Task: Create in the project AgileCoast and in the Backlog issue 'Create a new online platform for online digital marketing courses with advanced analytics and data visualization features' a child issue 'Big data model bias and fairness remediation', and assign it to team member softage.2@softage.net. Create in the project AgileCoast and in the Backlog issue 'Implement a new cloud-based human resource information system for a company with advanced employee self-service and benefits management features' a child issue 'Kubernetes cluster node and pod monitoring and optimization', and assign it to team member softage.3@softage.net
Action: Mouse moved to (245, 68)
Screenshot: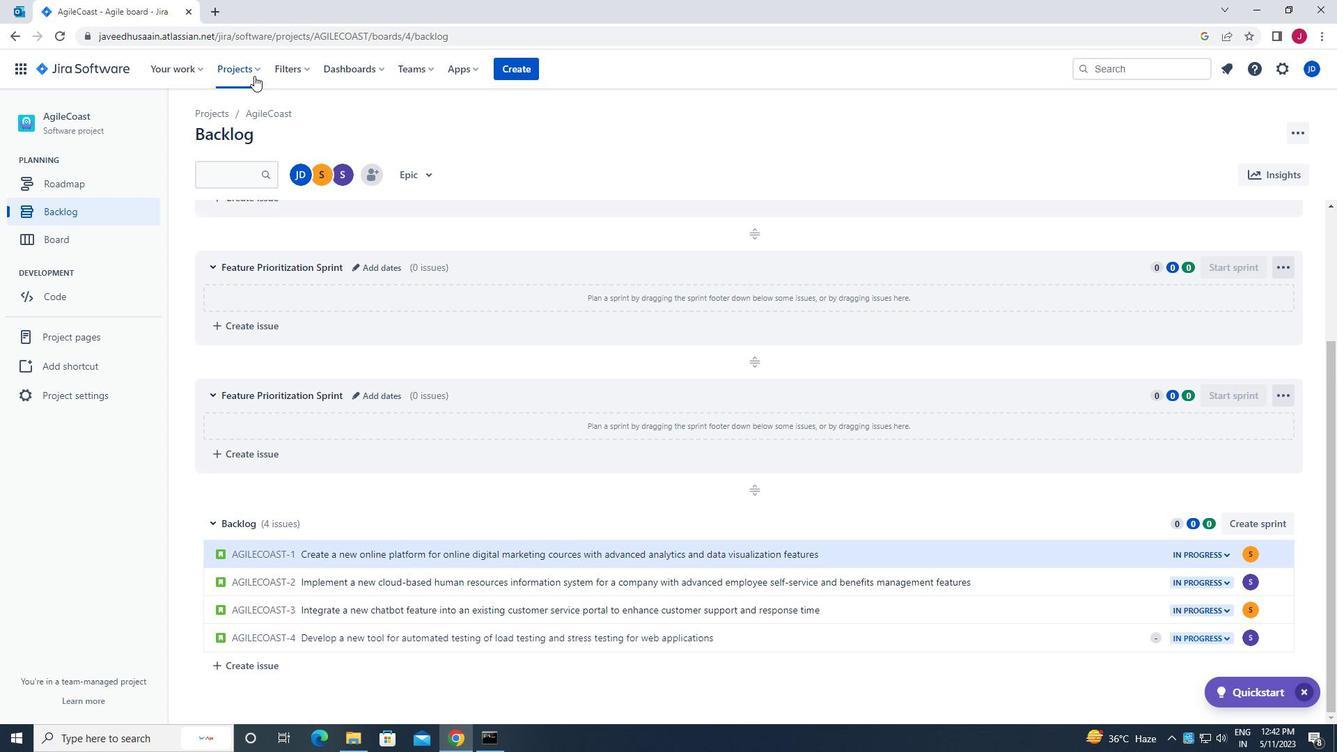 
Action: Mouse pressed left at (245, 68)
Screenshot: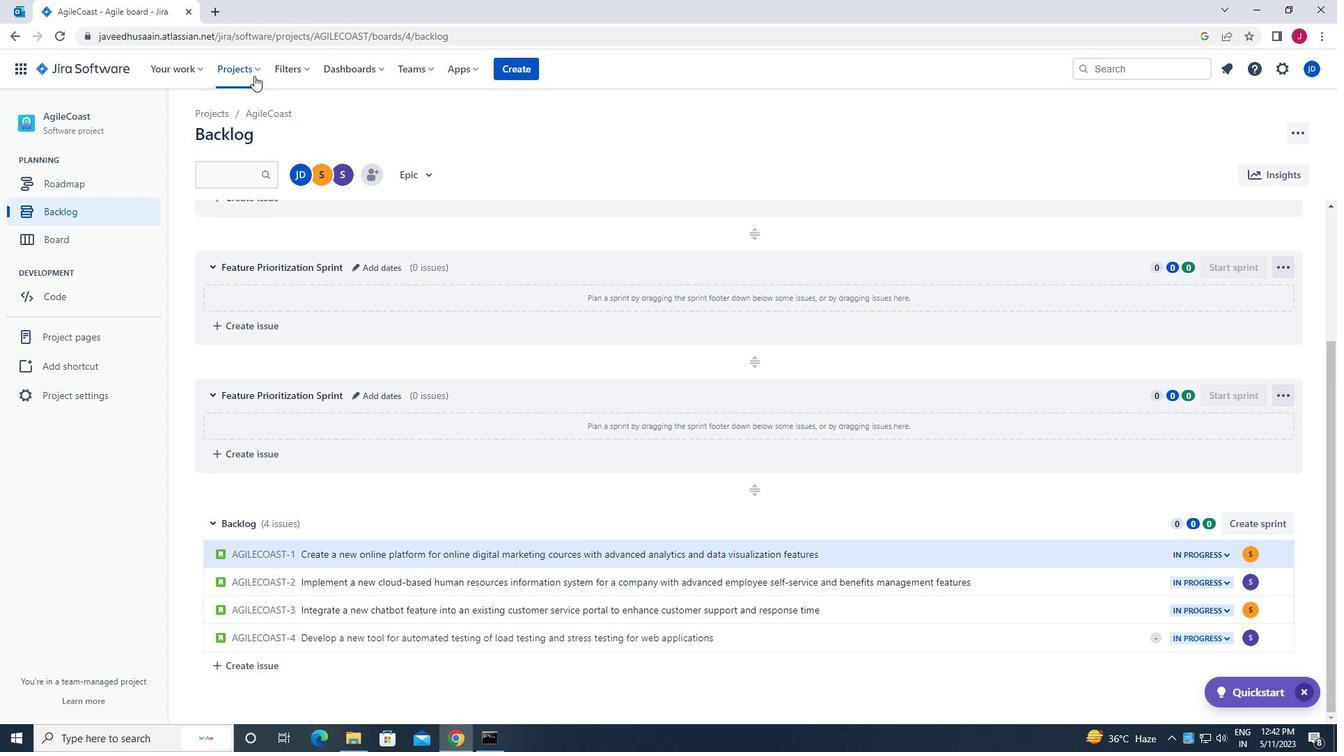 
Action: Mouse moved to (298, 126)
Screenshot: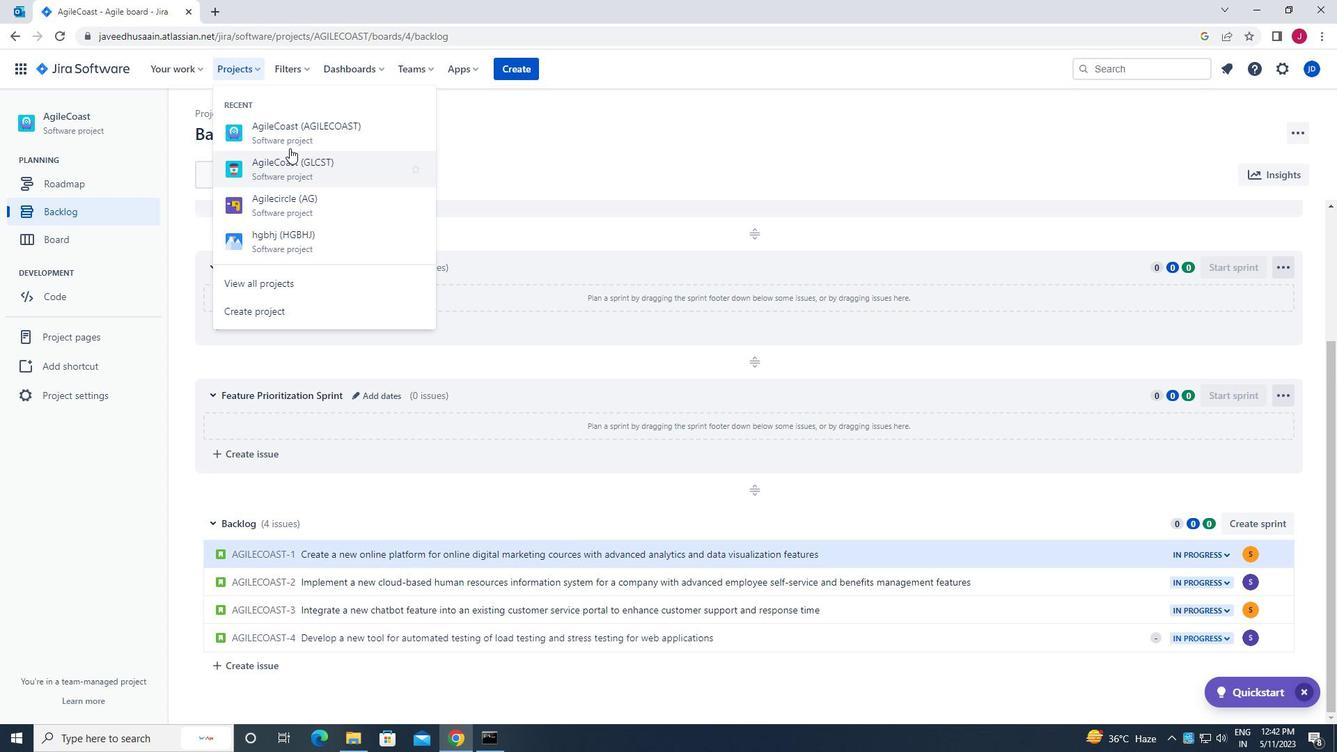
Action: Mouse pressed left at (298, 126)
Screenshot: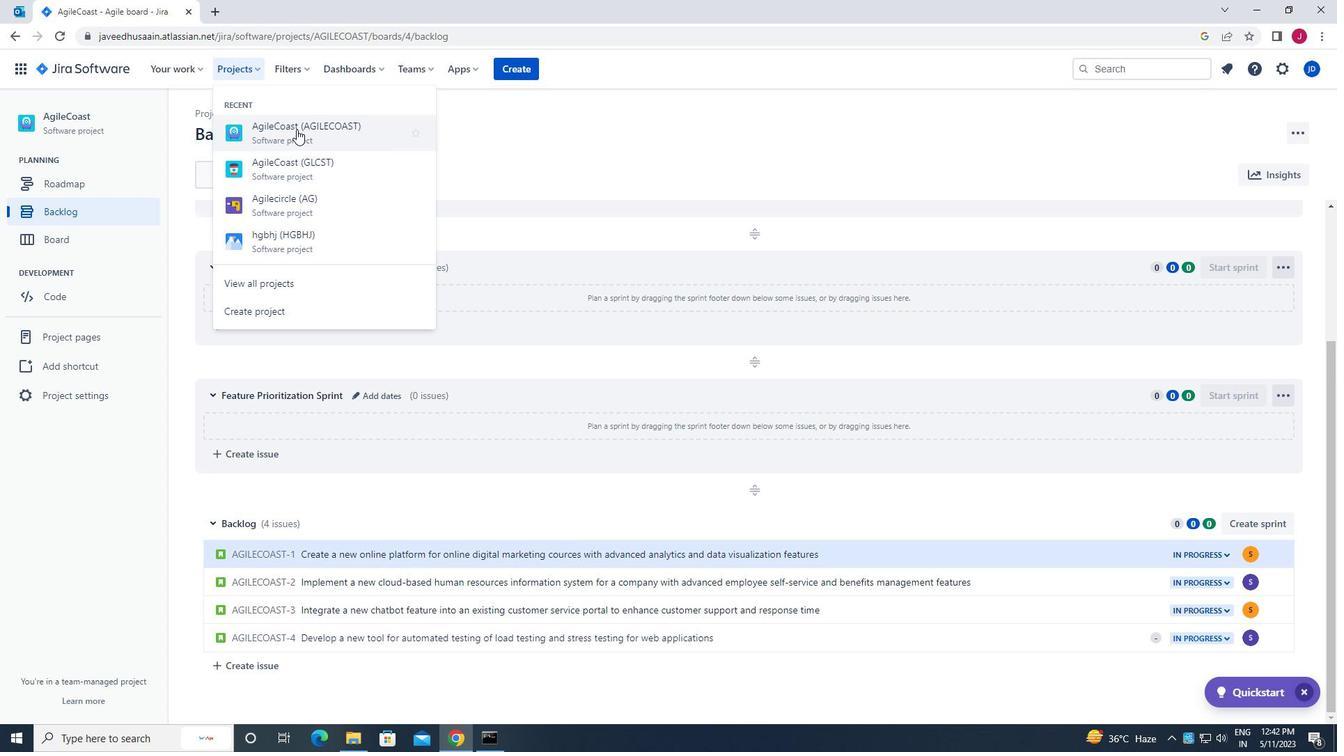 
Action: Mouse moved to (81, 211)
Screenshot: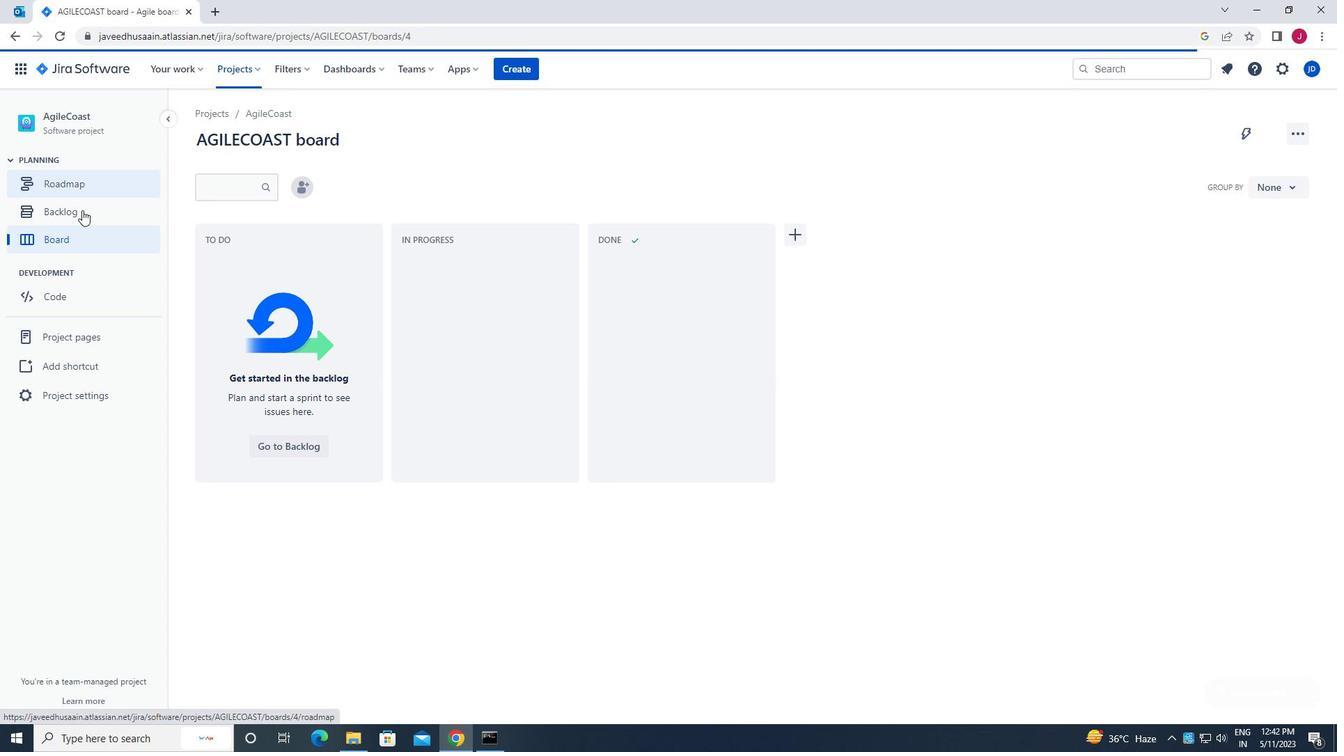 
Action: Mouse pressed left at (81, 211)
Screenshot: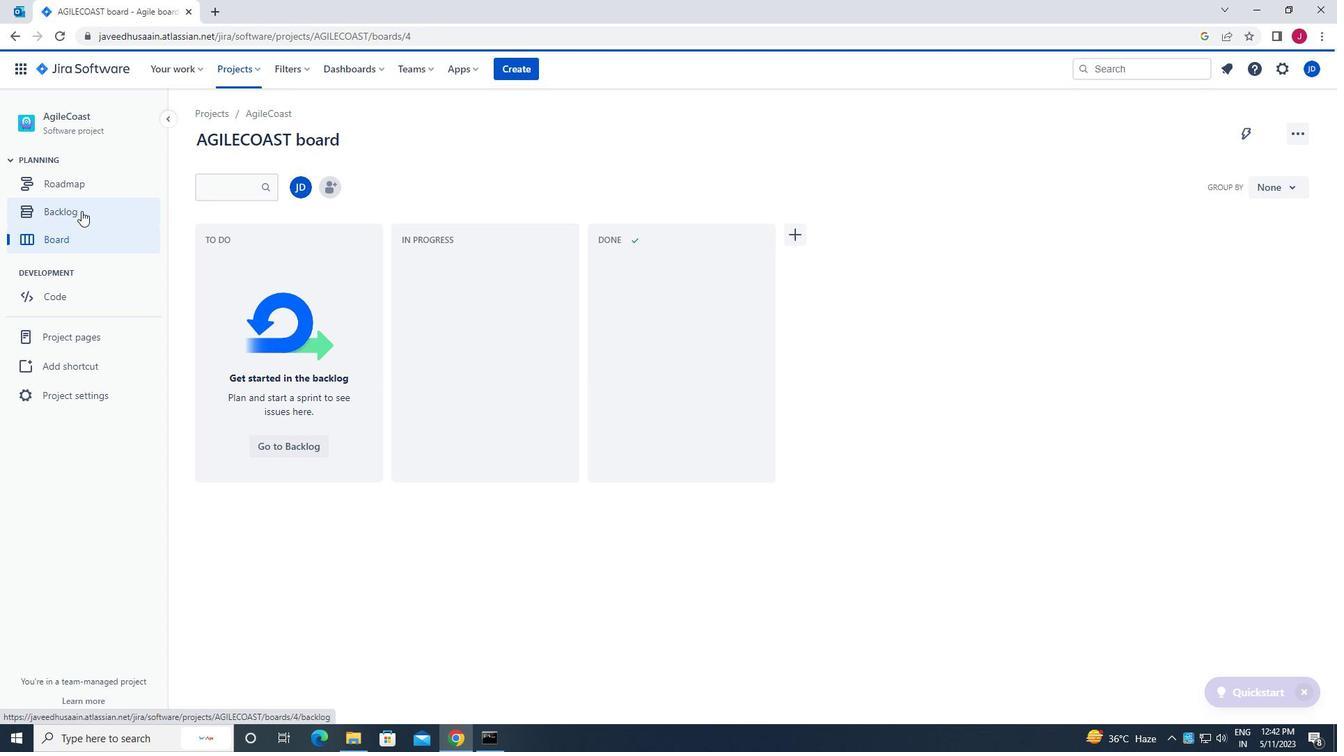 
Action: Mouse moved to (423, 398)
Screenshot: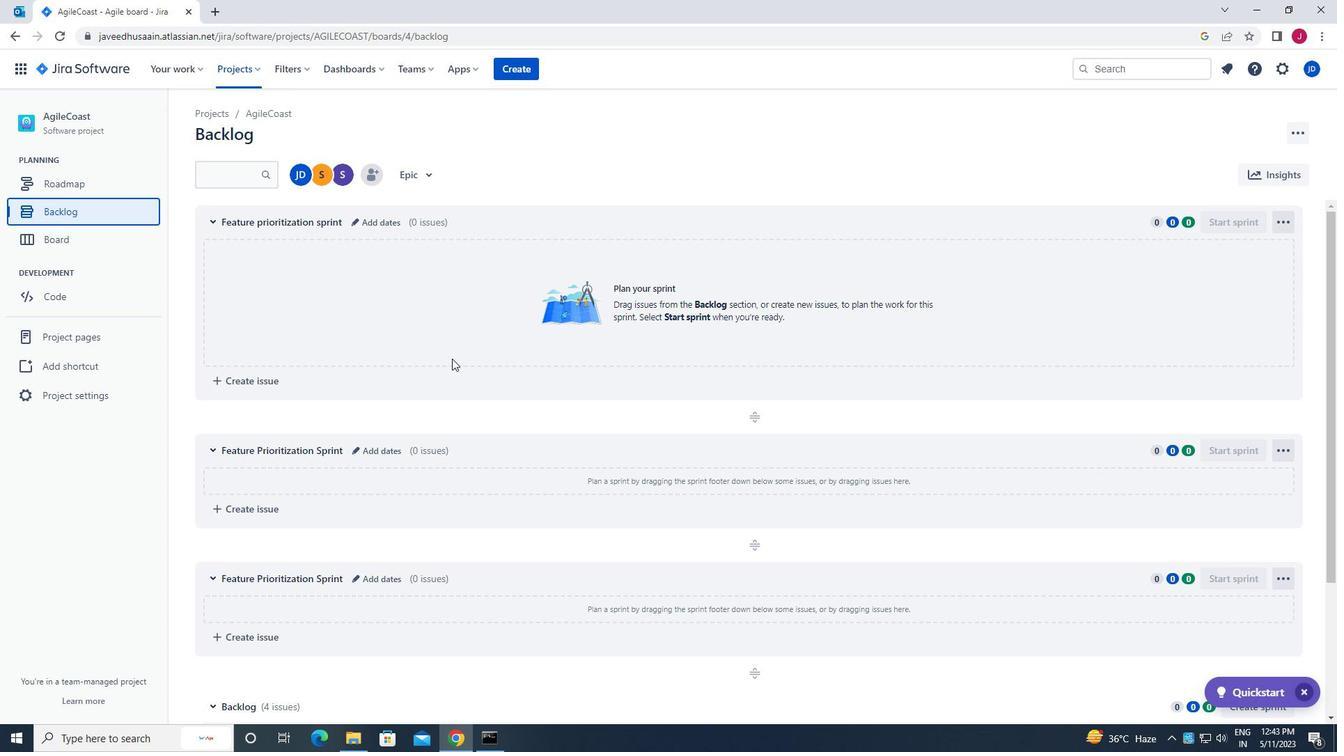 
Action: Mouse scrolled (423, 397) with delta (0, 0)
Screenshot: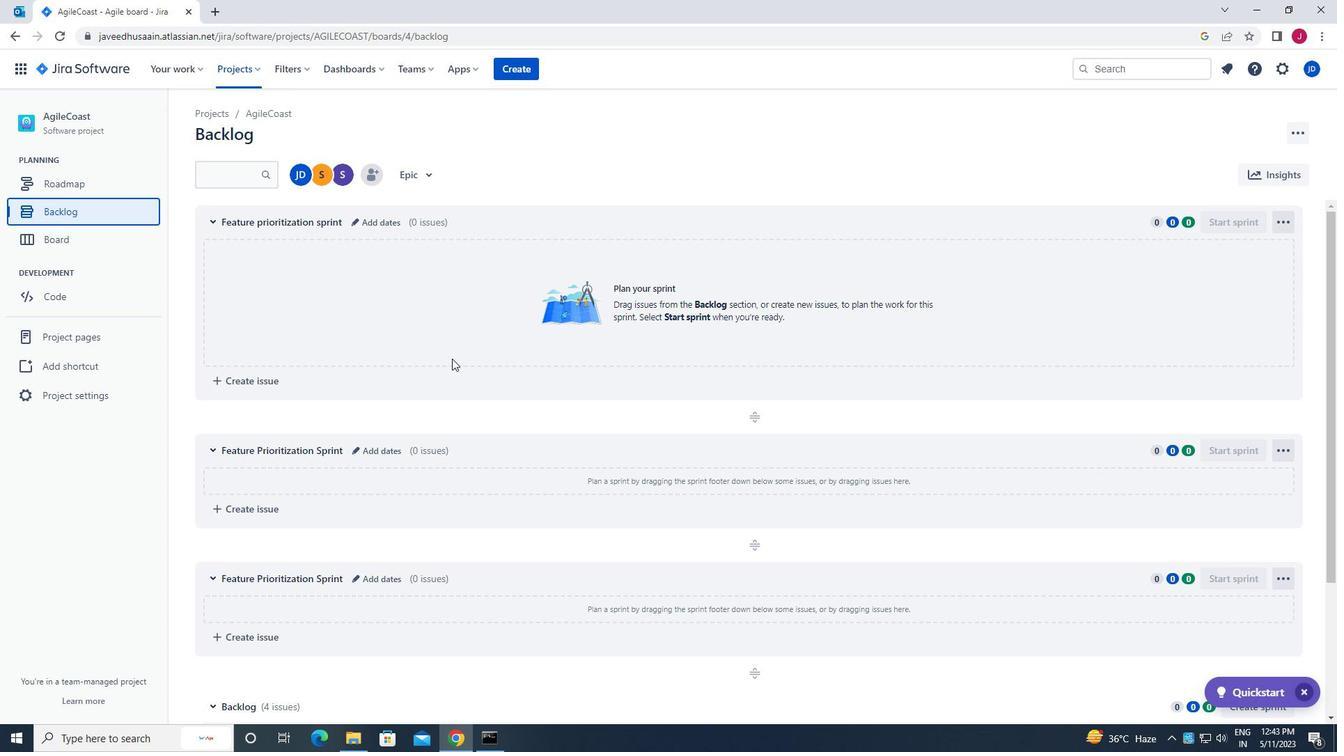 
Action: Mouse moved to (422, 399)
Screenshot: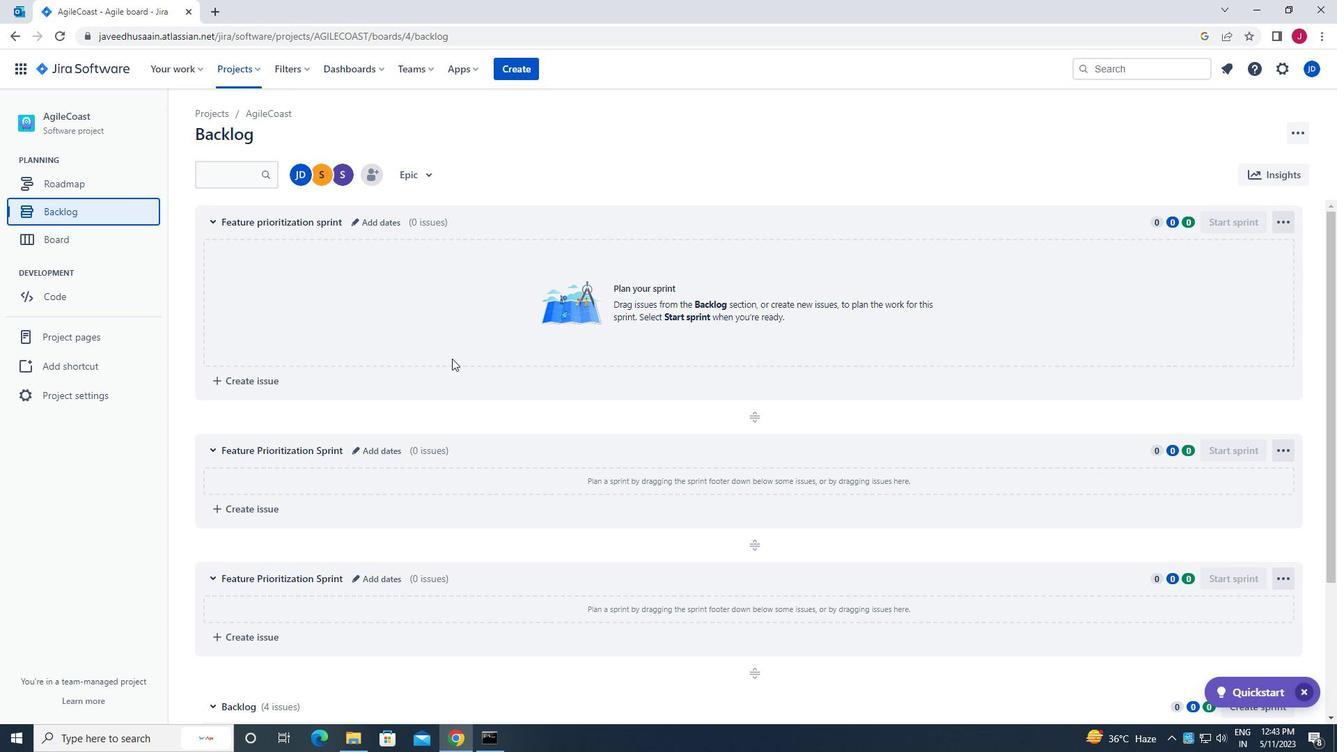 
Action: Mouse scrolled (422, 399) with delta (0, 0)
Screenshot: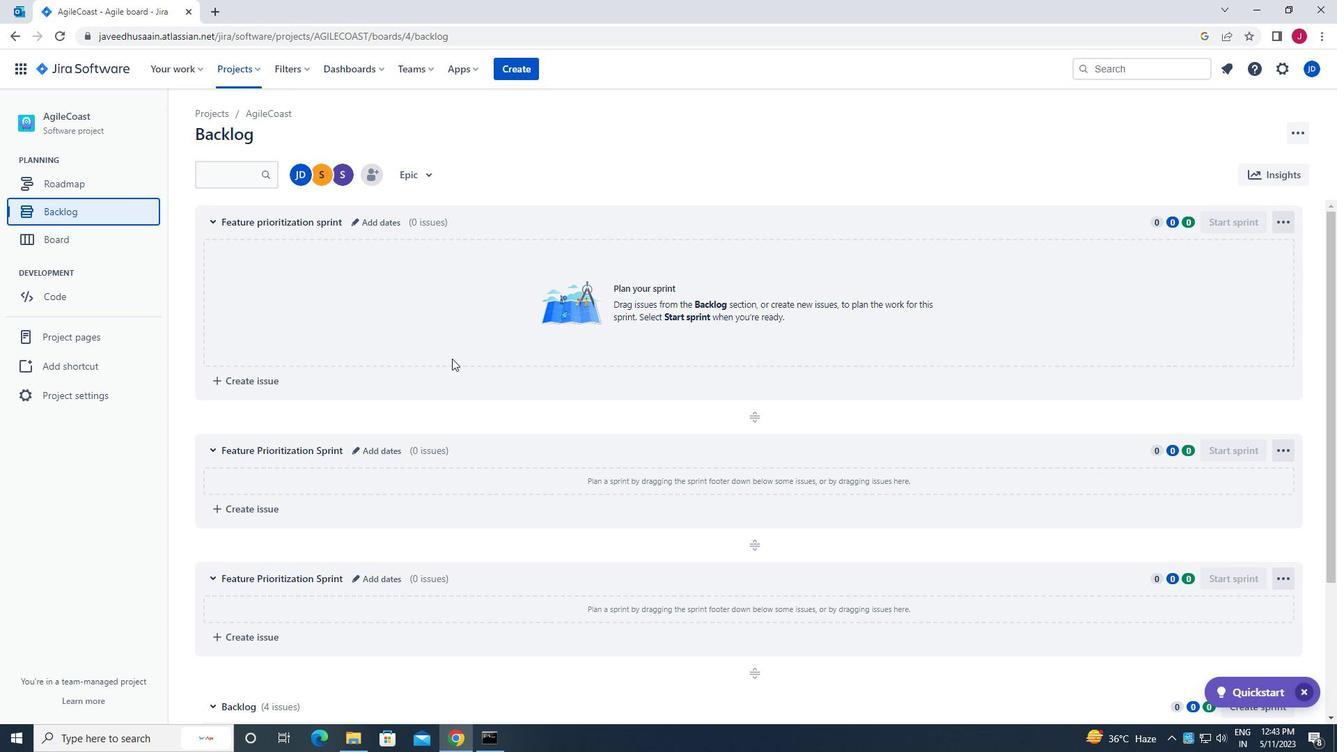 
Action: Mouse scrolled (422, 399) with delta (0, 0)
Screenshot: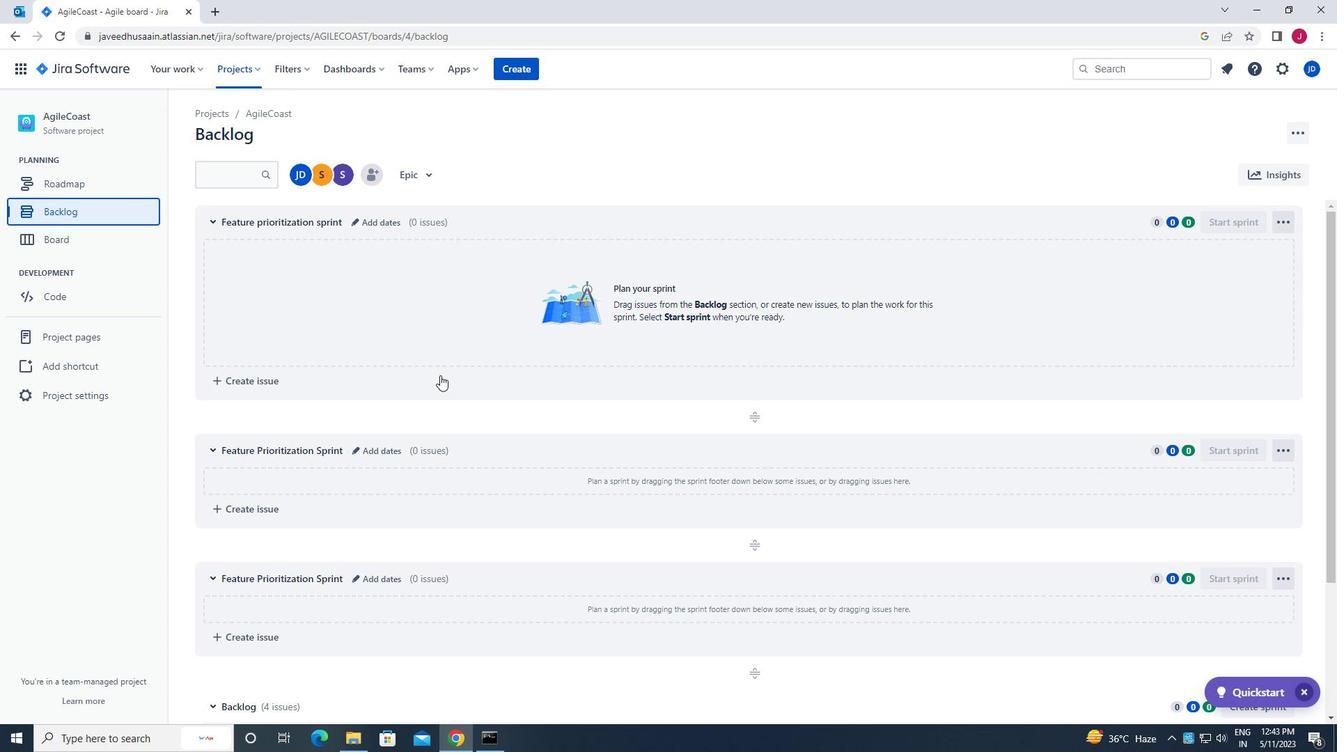 
Action: Mouse scrolled (422, 399) with delta (0, 0)
Screenshot: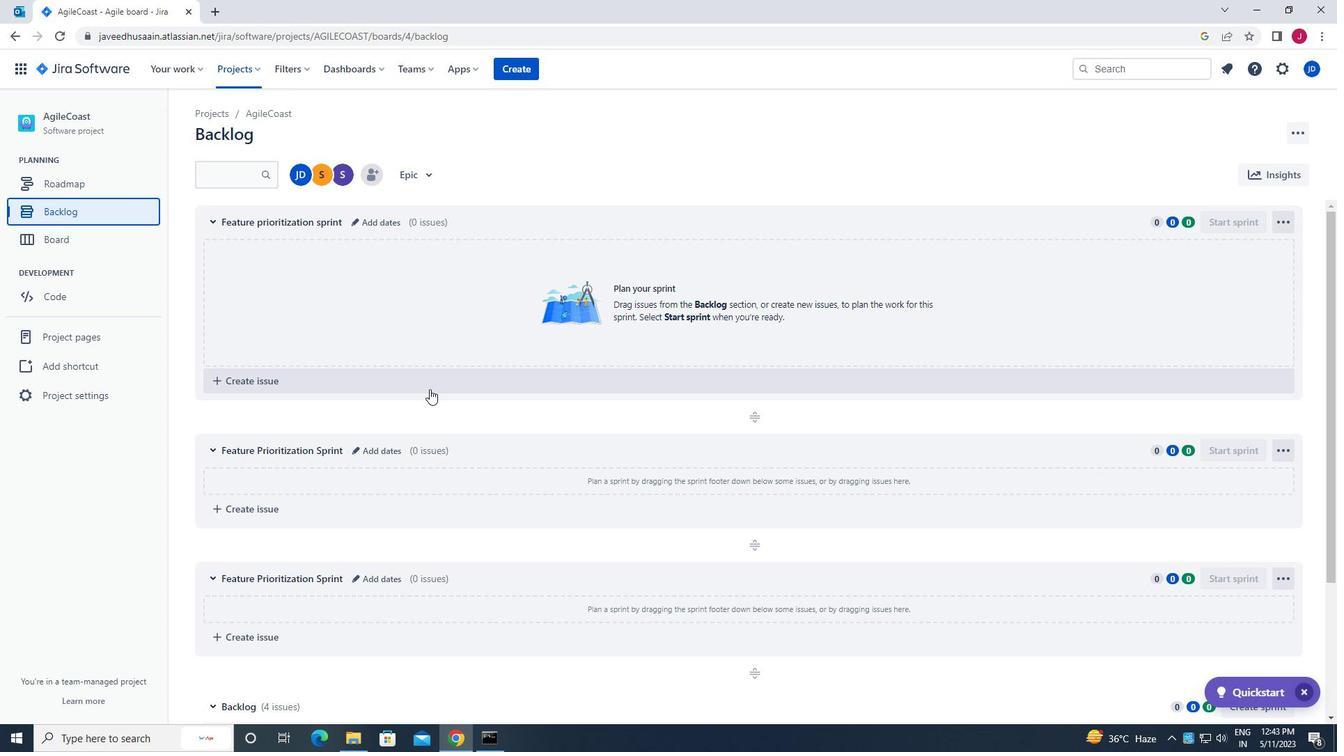 
Action: Mouse scrolled (422, 399) with delta (0, 0)
Screenshot: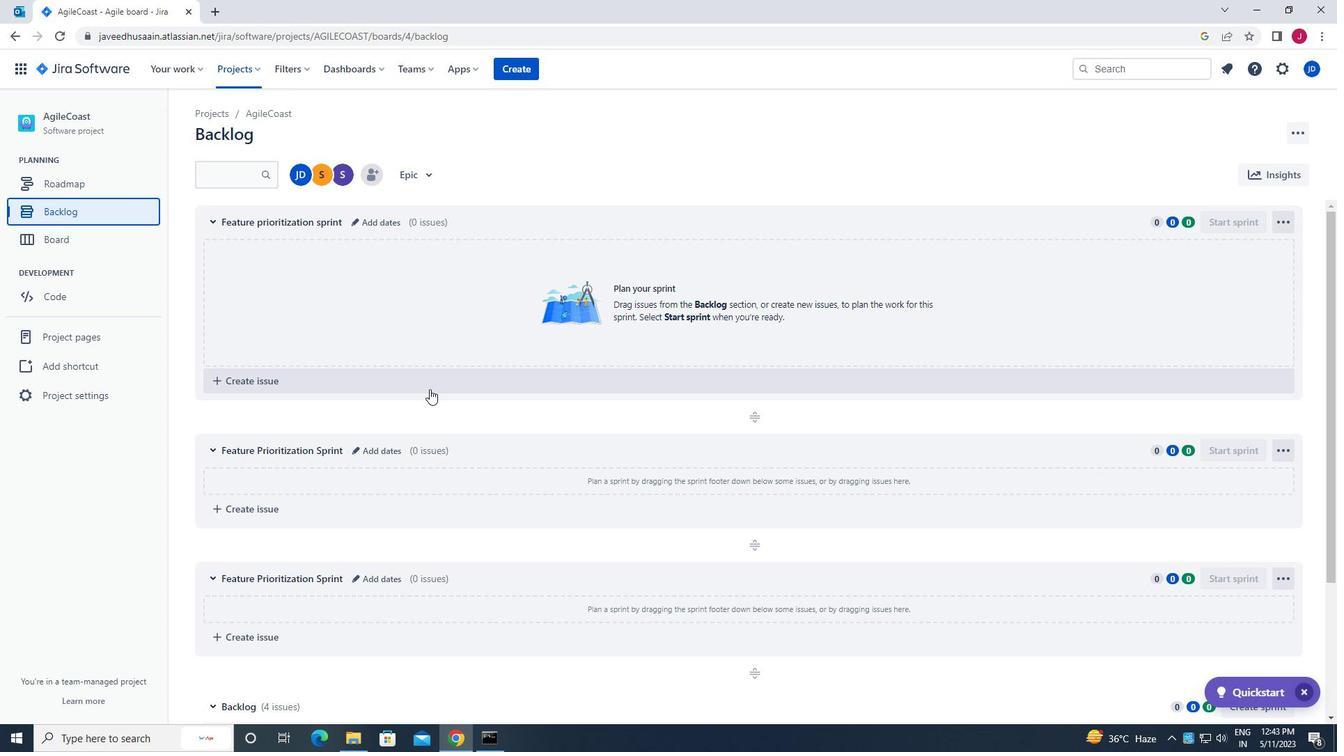 
Action: Mouse scrolled (422, 399) with delta (0, 0)
Screenshot: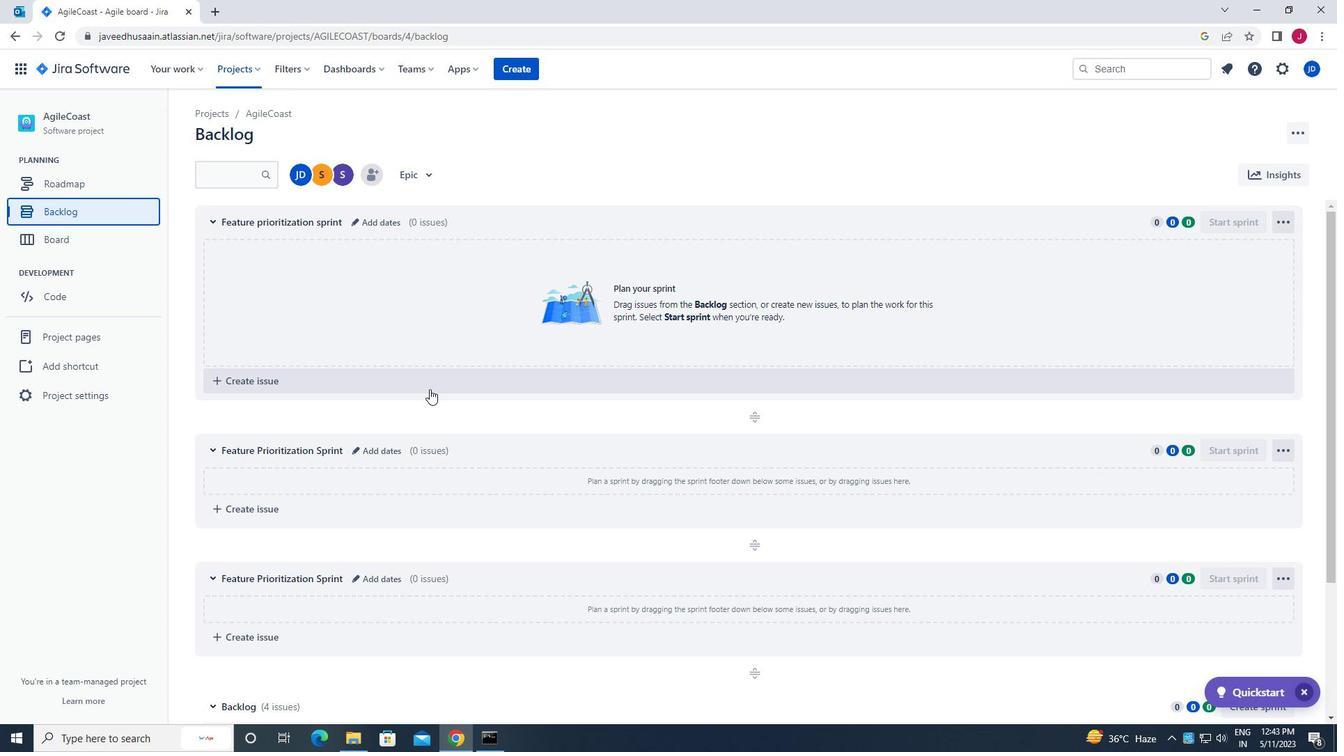 
Action: Mouse moved to (419, 399)
Screenshot: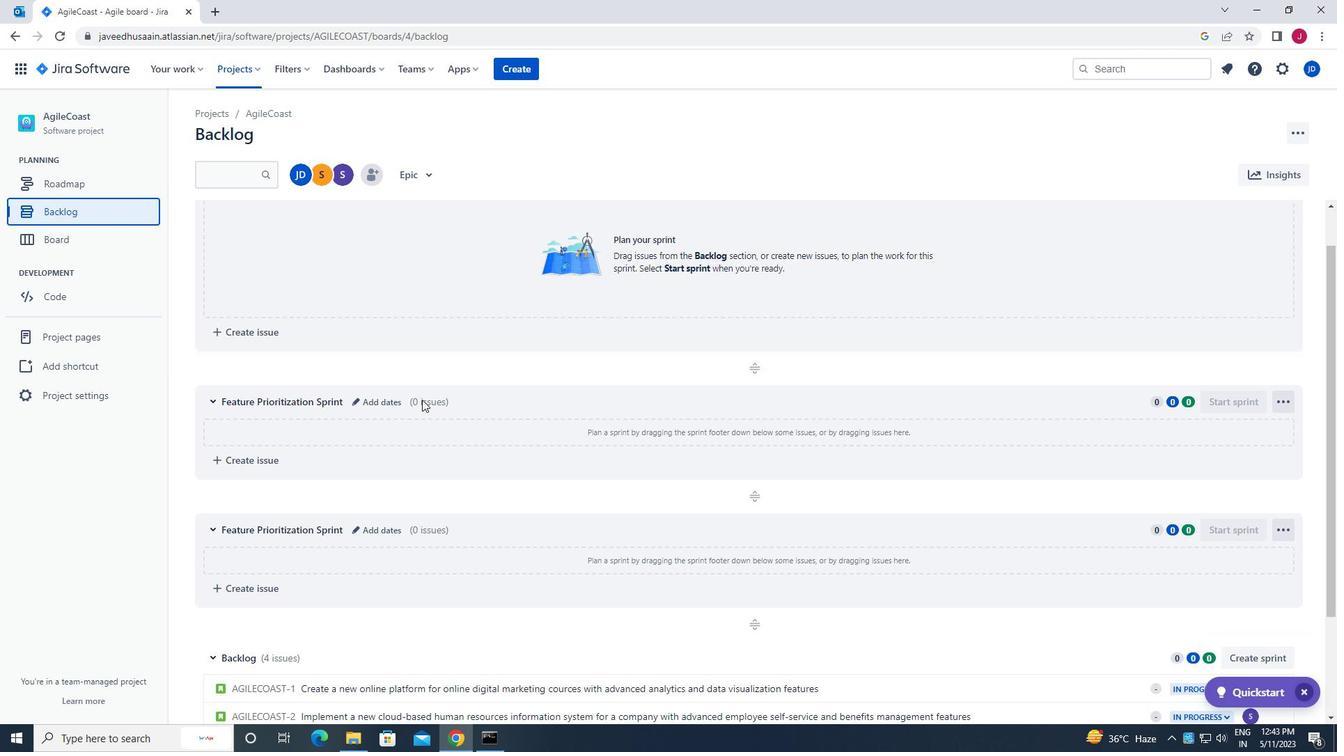 
Action: Mouse scrolled (419, 398) with delta (0, 0)
Screenshot: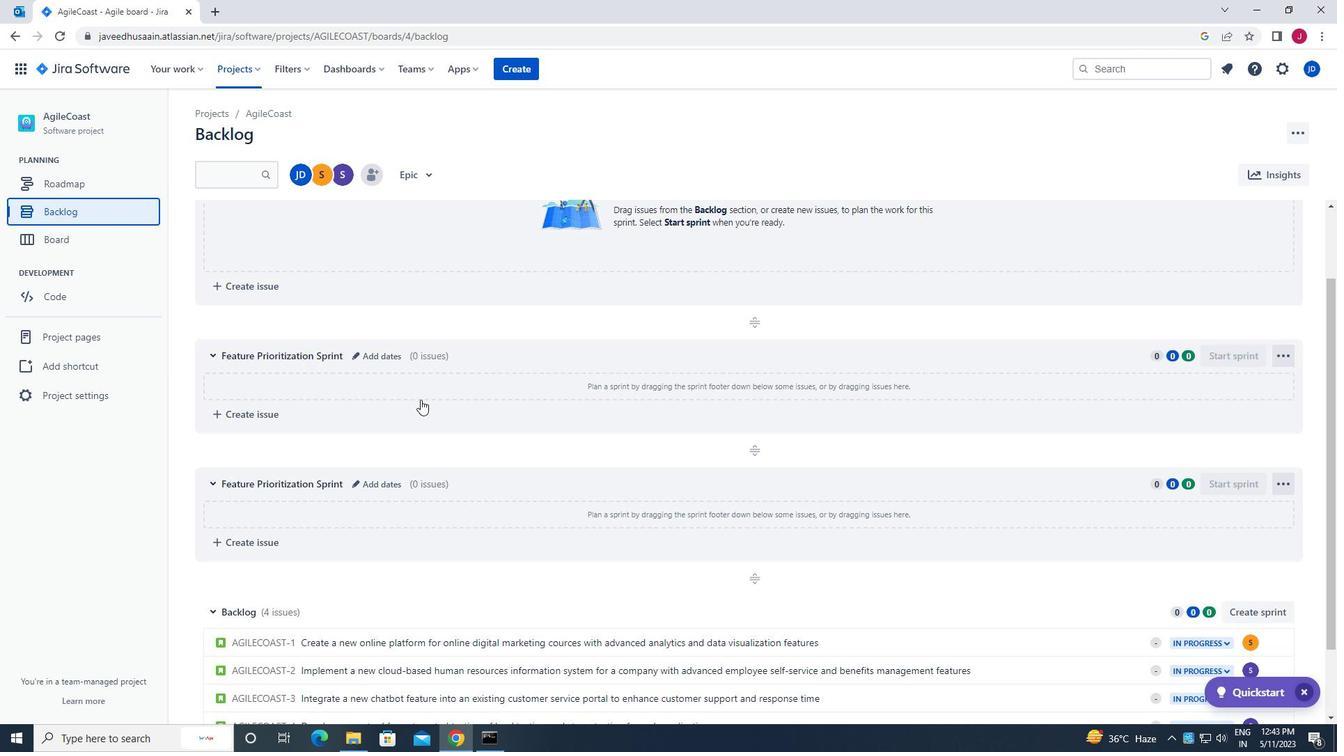 
Action: Mouse scrolled (419, 398) with delta (0, 0)
Screenshot: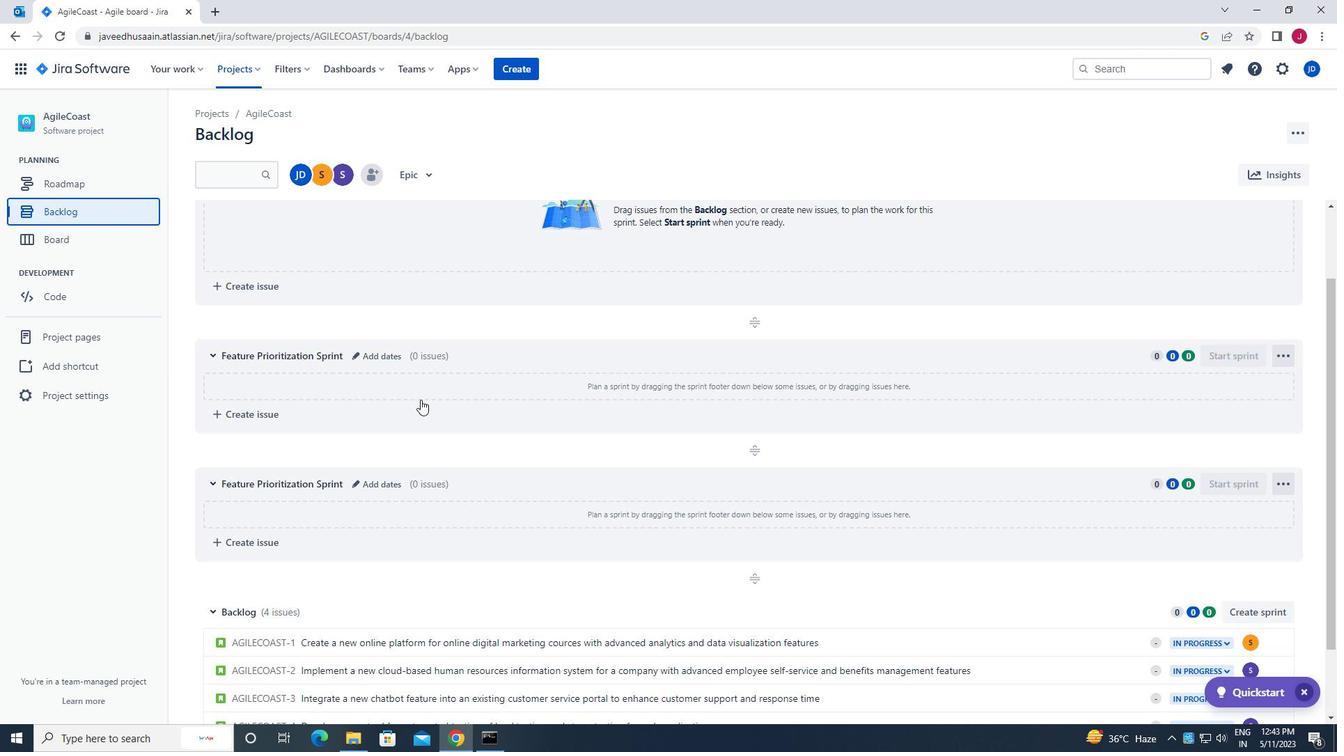 
Action: Mouse scrolled (419, 398) with delta (0, 0)
Screenshot: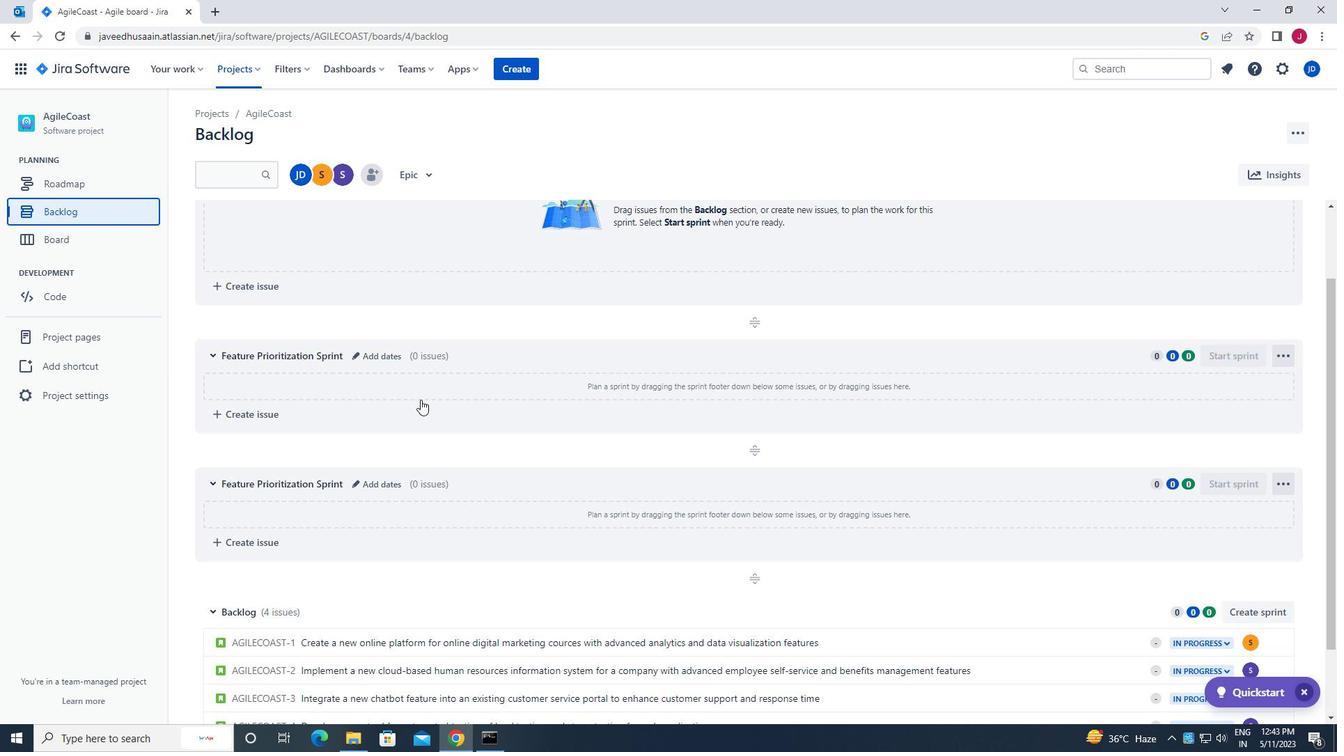 
Action: Mouse scrolled (419, 398) with delta (0, 0)
Screenshot: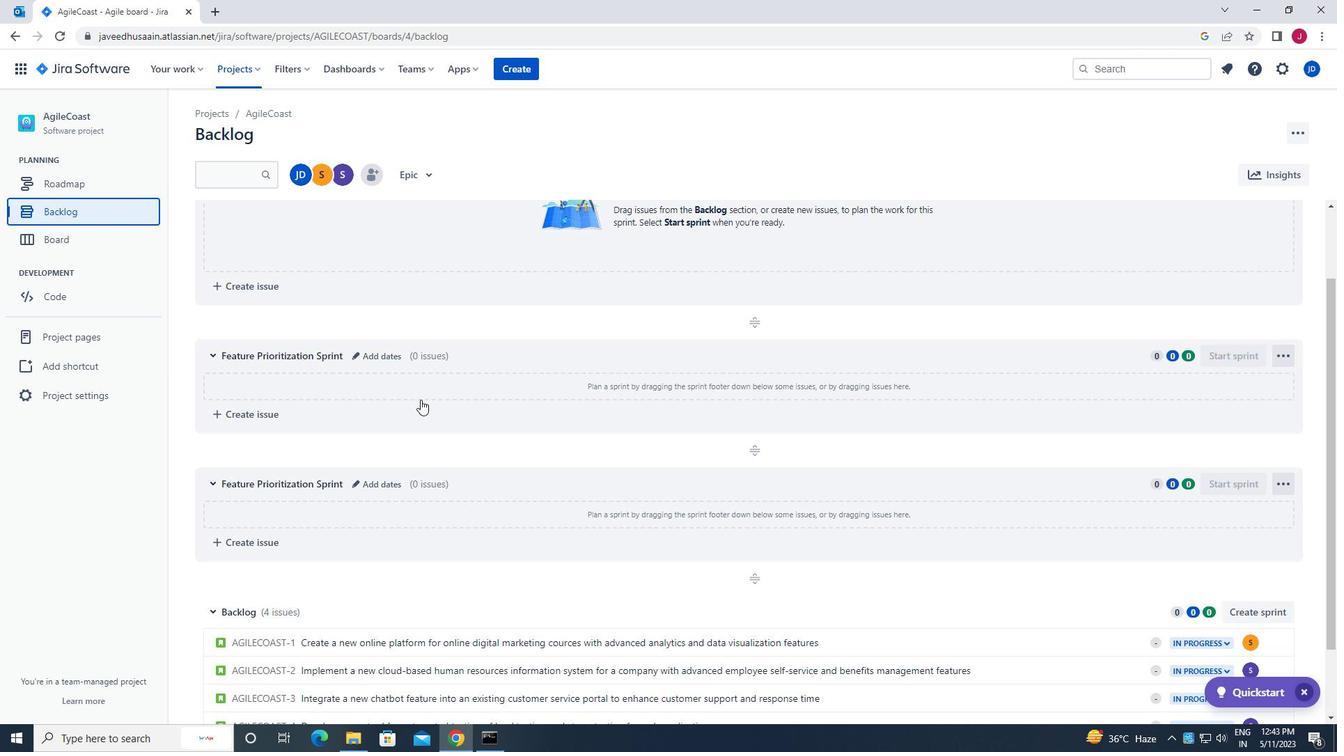 
Action: Mouse scrolled (419, 398) with delta (0, 0)
Screenshot: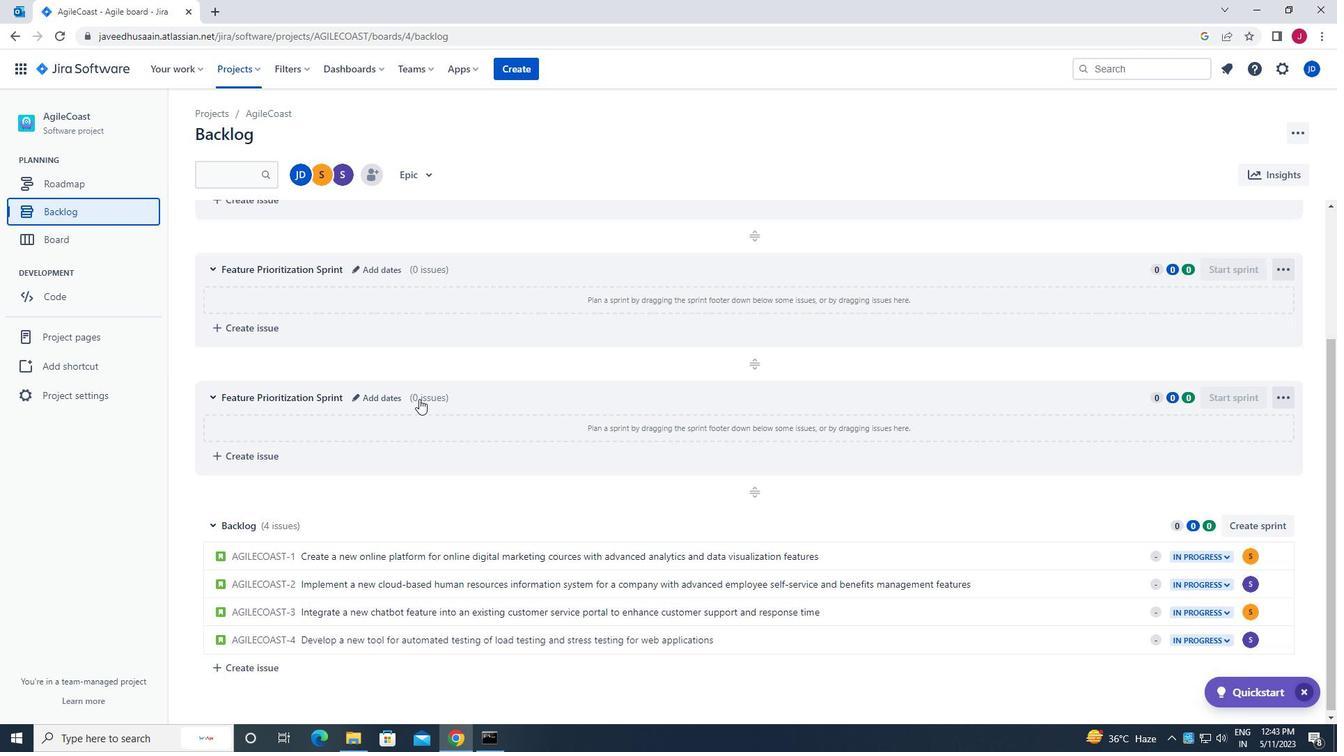 
Action: Mouse scrolled (419, 398) with delta (0, 0)
Screenshot: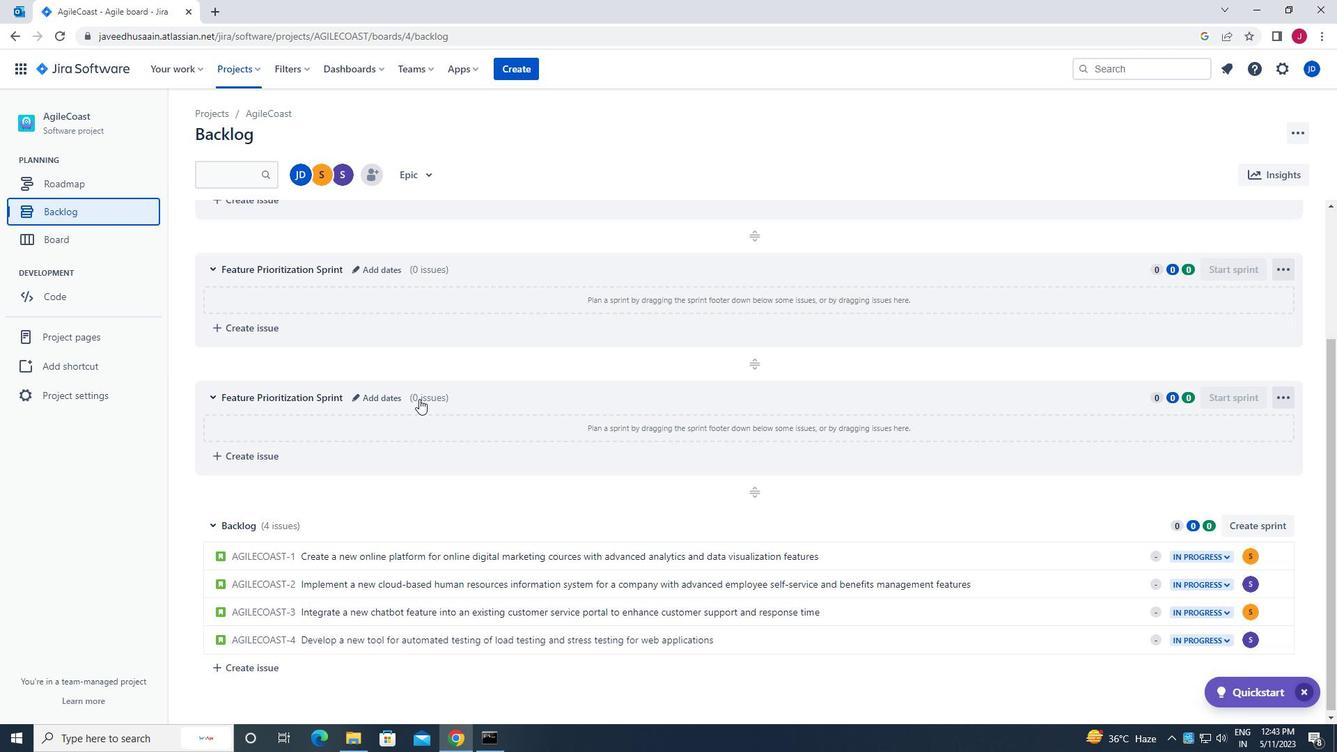 
Action: Mouse moved to (955, 555)
Screenshot: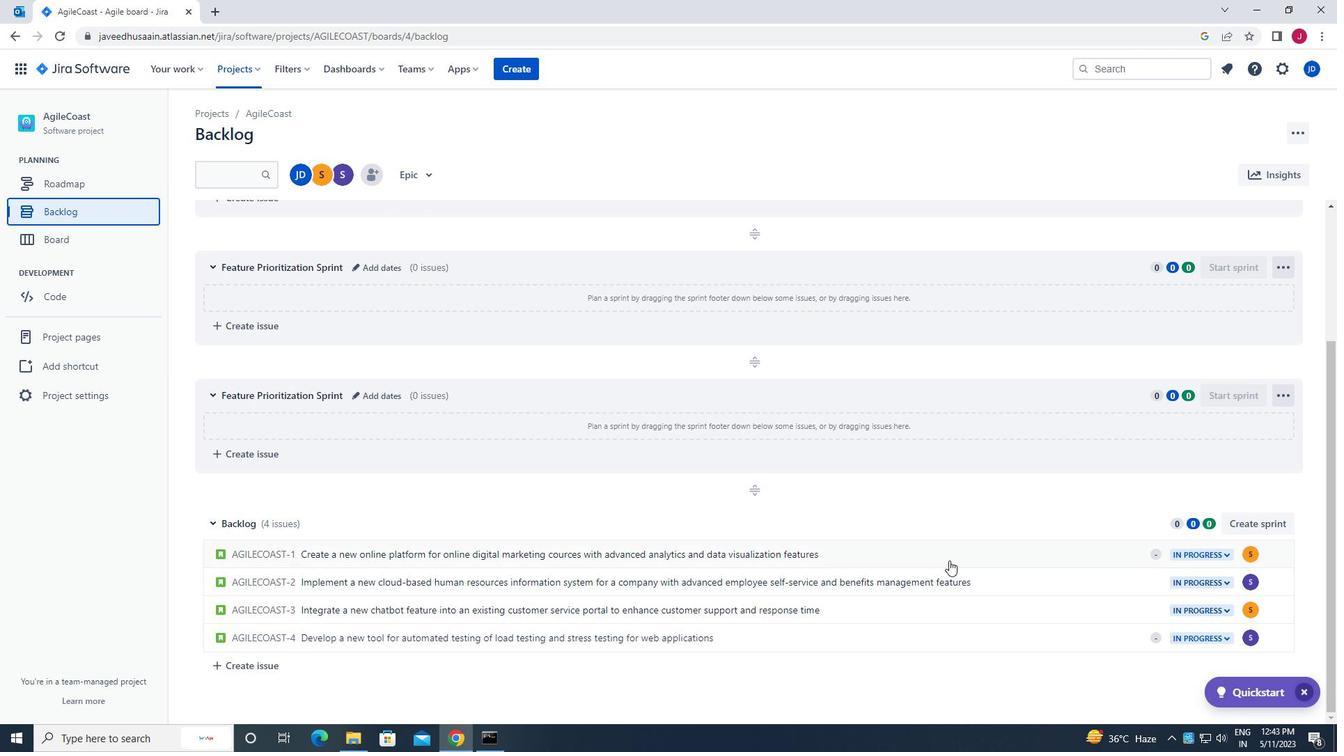 
Action: Mouse pressed left at (955, 555)
Screenshot: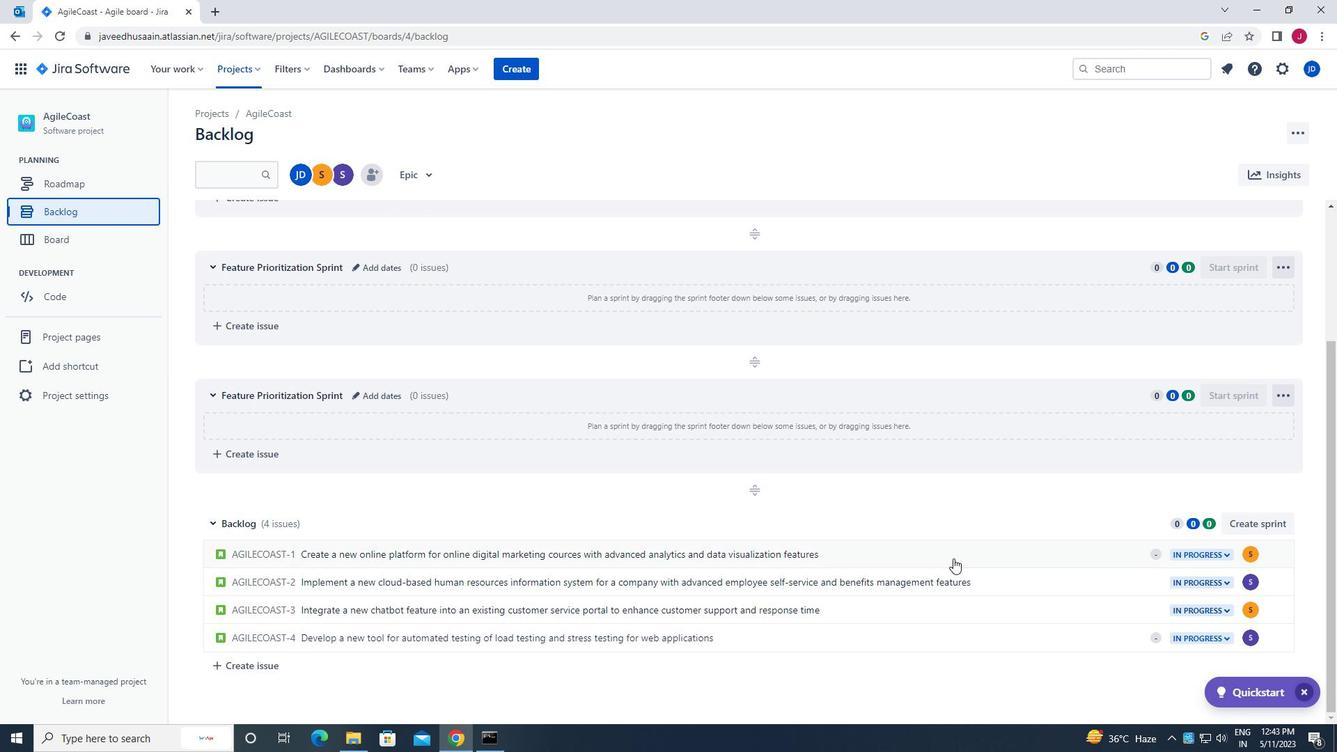 
Action: Mouse moved to (977, 164)
Screenshot: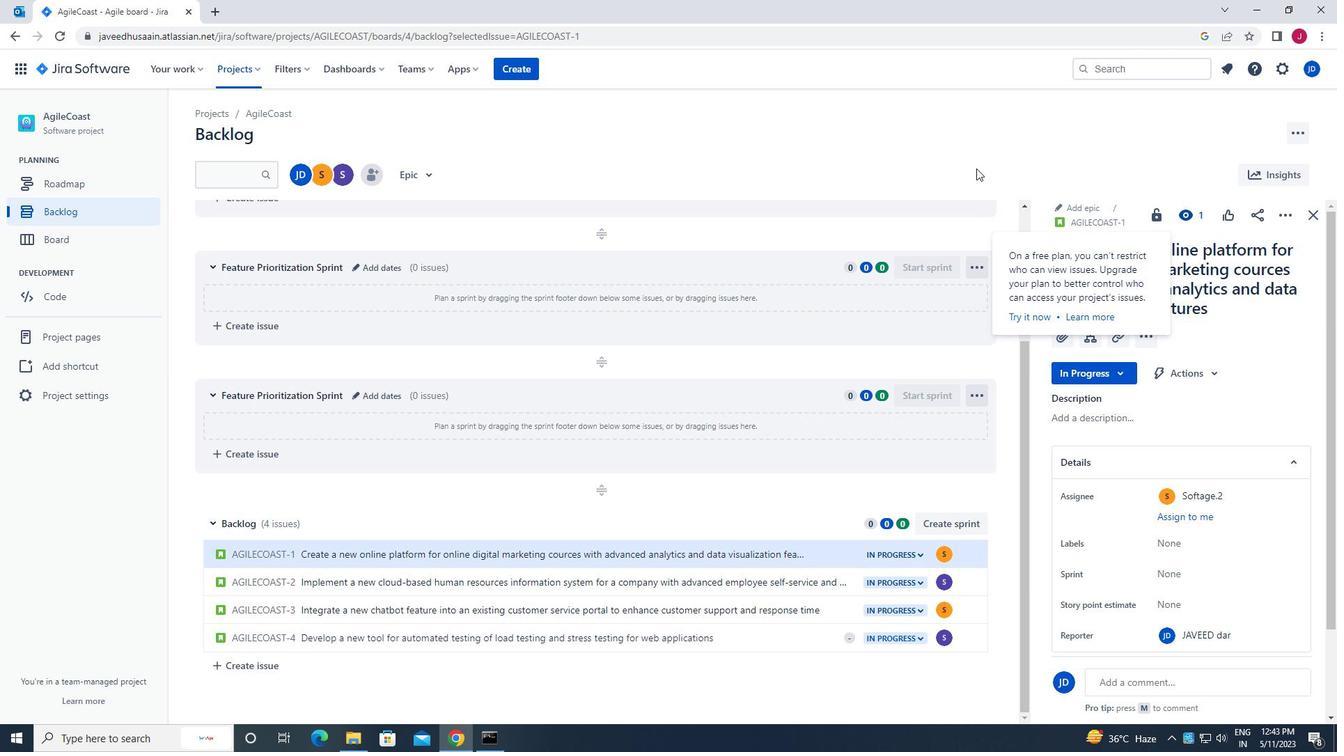 
Action: Mouse pressed left at (977, 164)
Screenshot: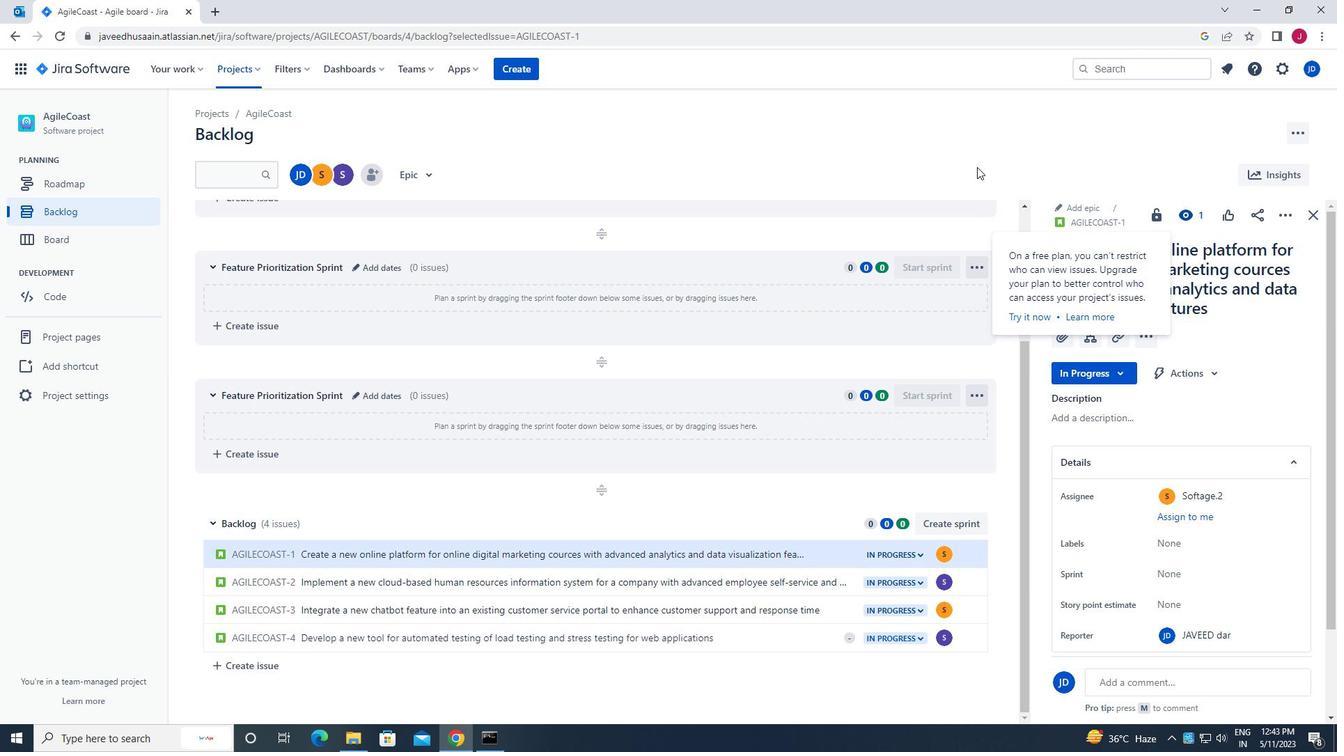 
Action: Mouse moved to (1093, 336)
Screenshot: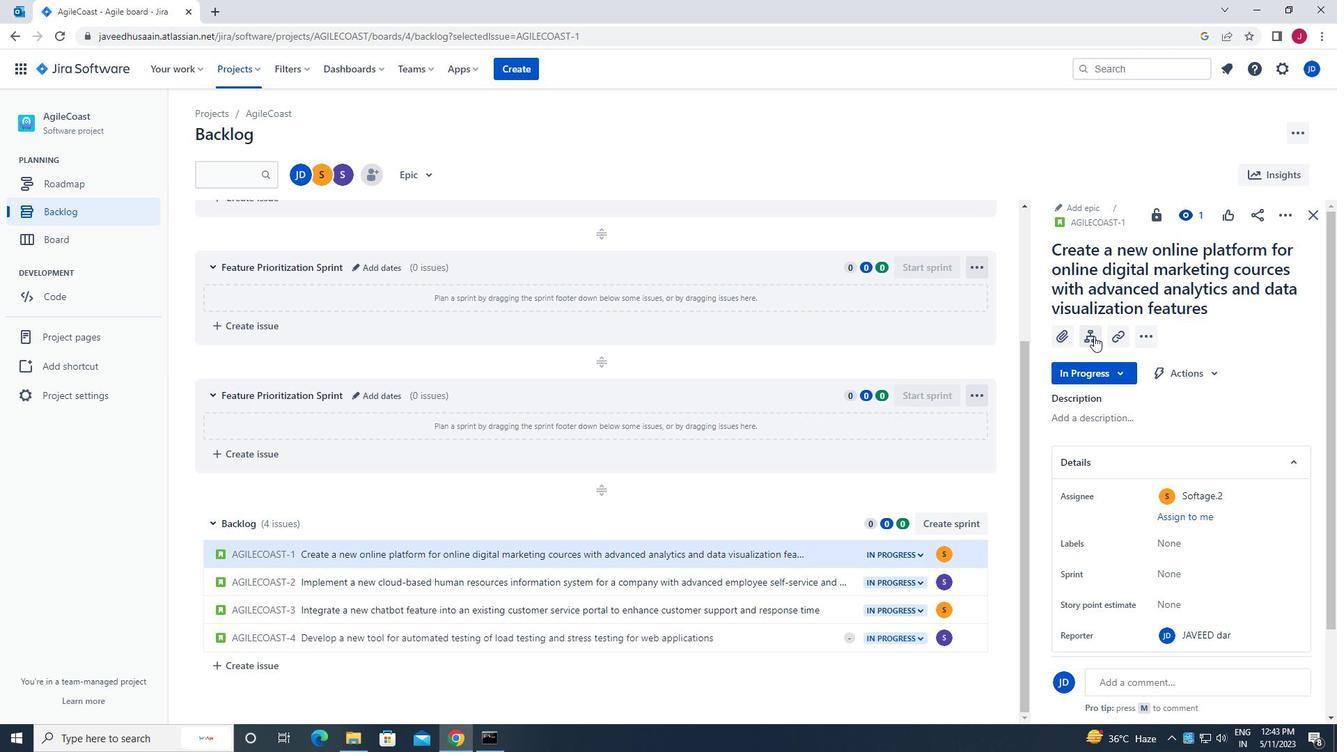 
Action: Mouse pressed left at (1093, 336)
Screenshot: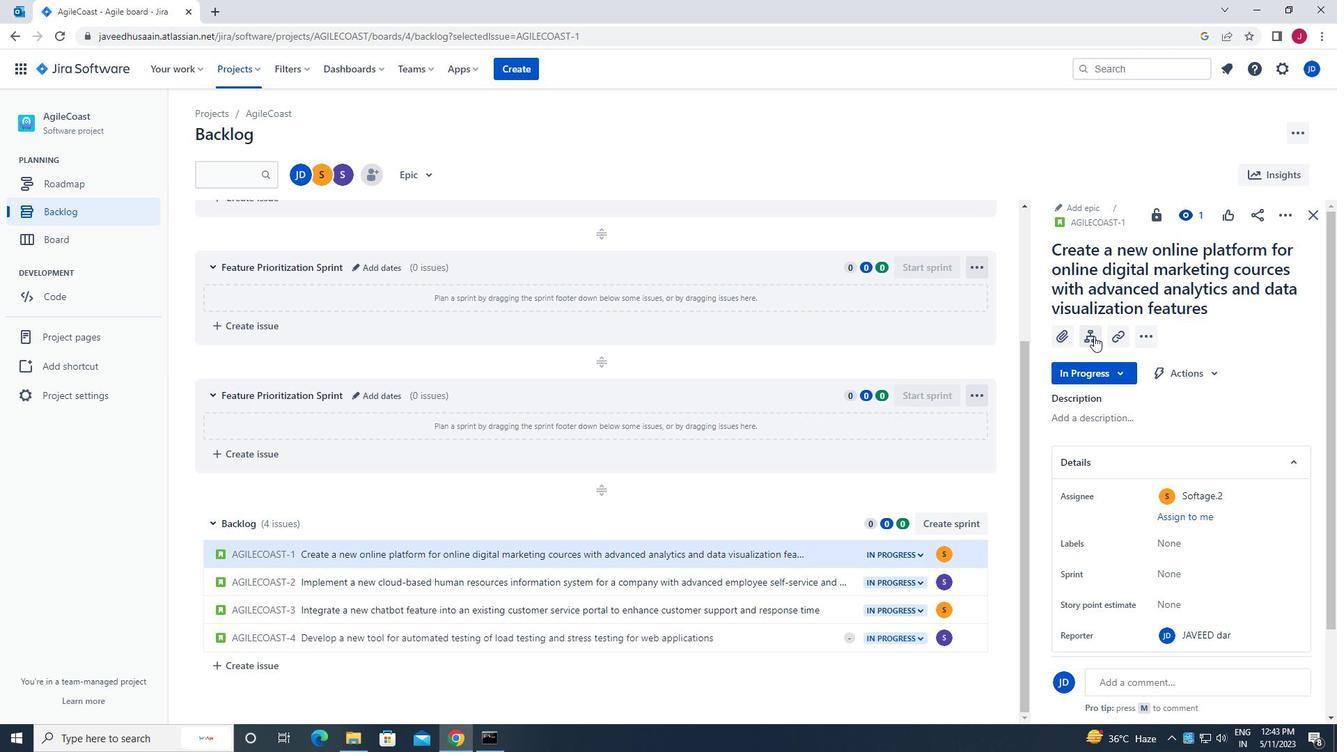 
Action: Mouse moved to (1106, 454)
Screenshot: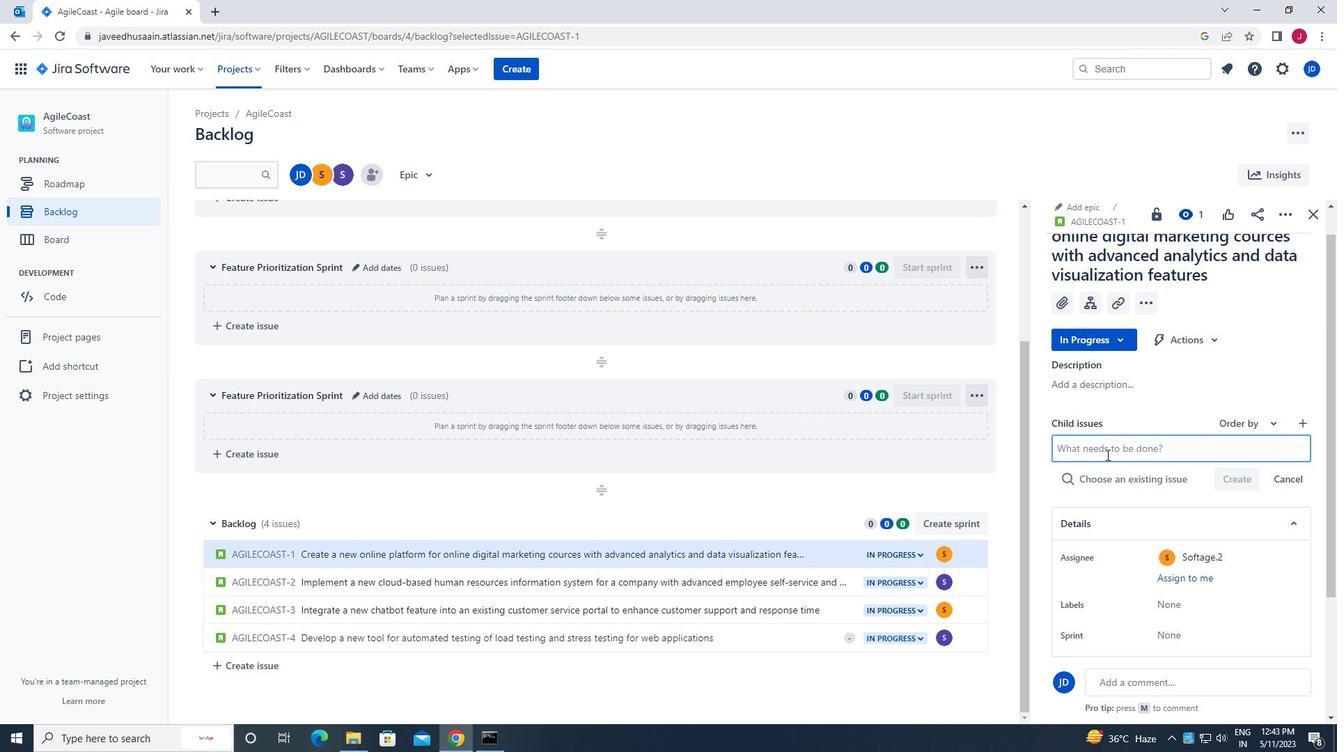 
Action: Mouse pressed left at (1106, 454)
Screenshot: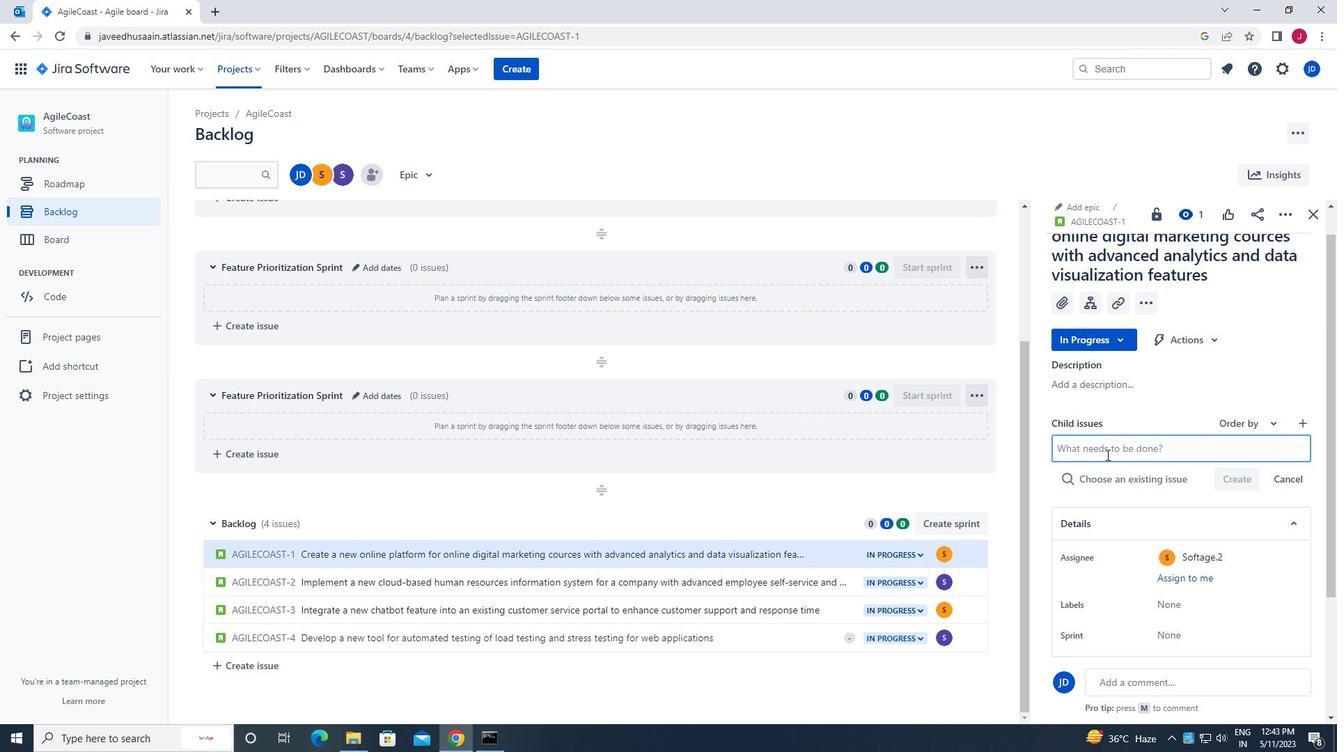 
Action: Mouse moved to (1106, 454)
Screenshot: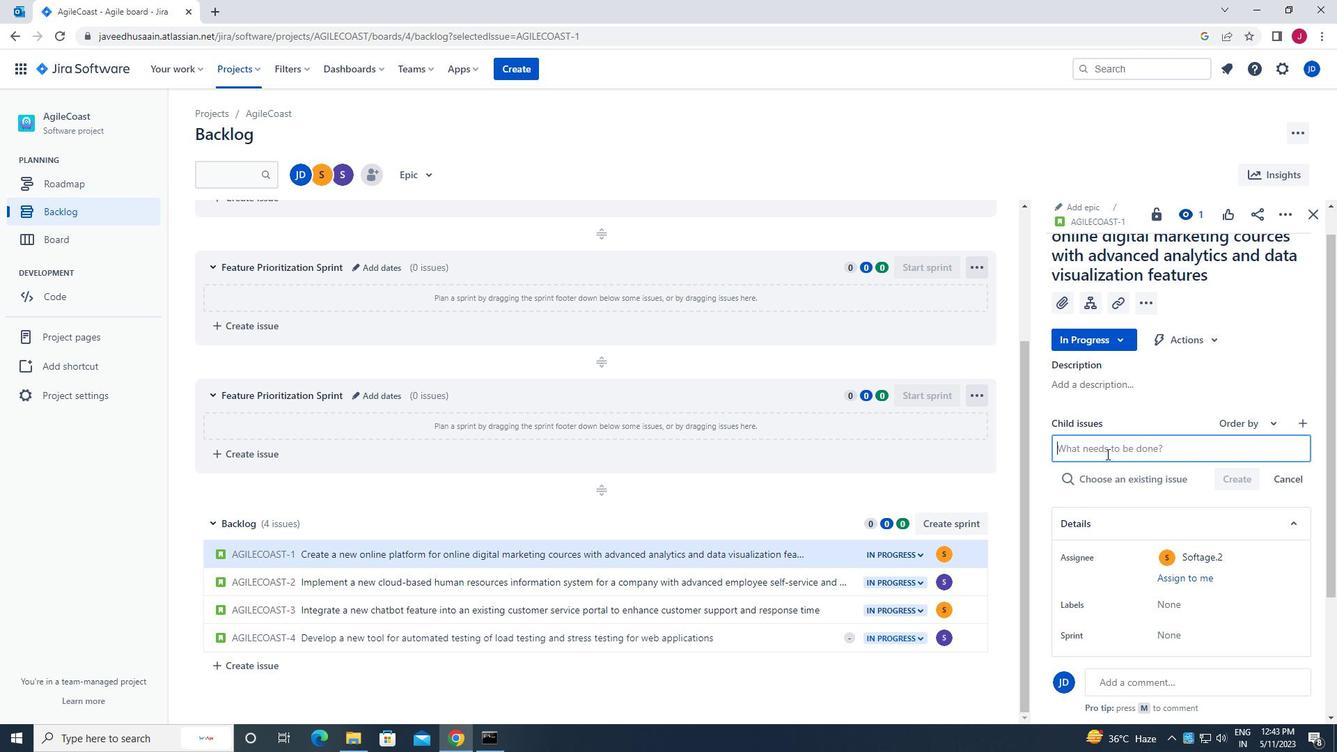 
Action: Key pressed b<Key.caps_lock>ig<Key.space>data<Key.space>model<Key.space>bias<Key.space>and<Key.space>fairness<Key.space>remediation<Key.enter>
Screenshot: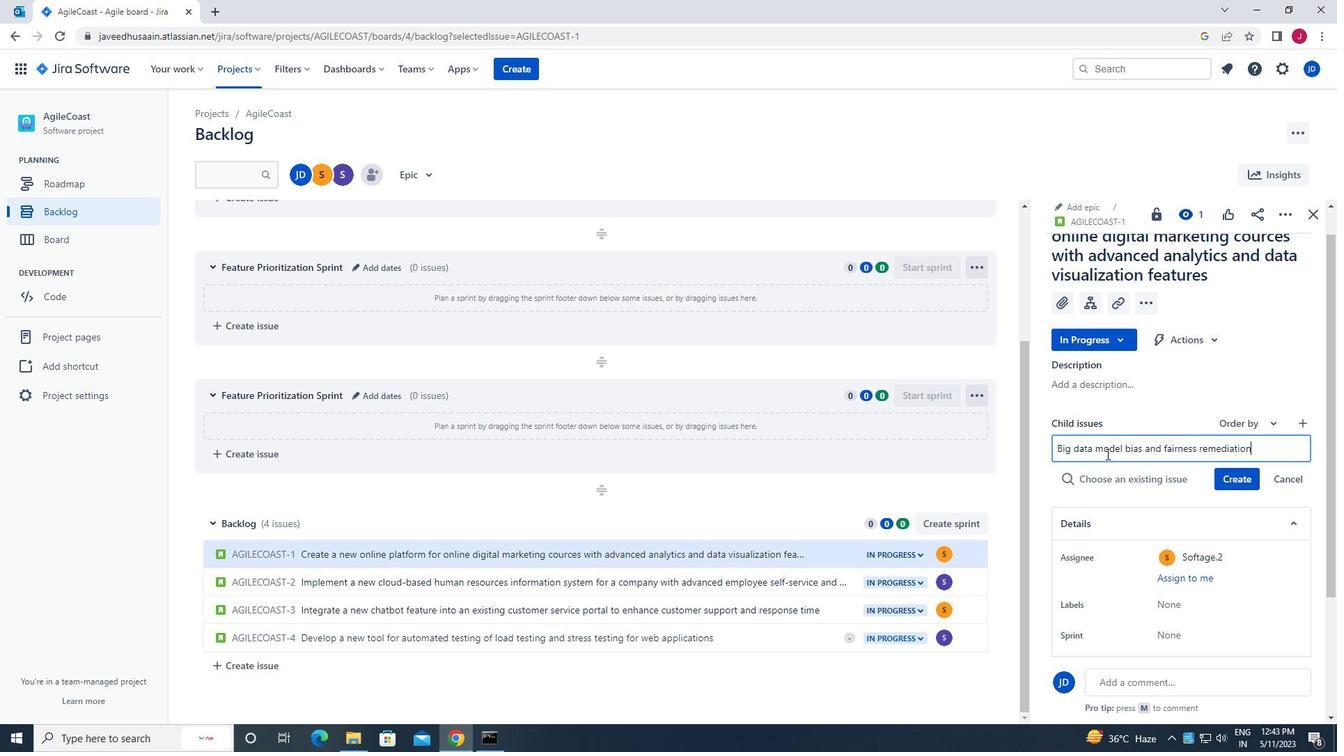 
Action: Mouse moved to (1246, 454)
Screenshot: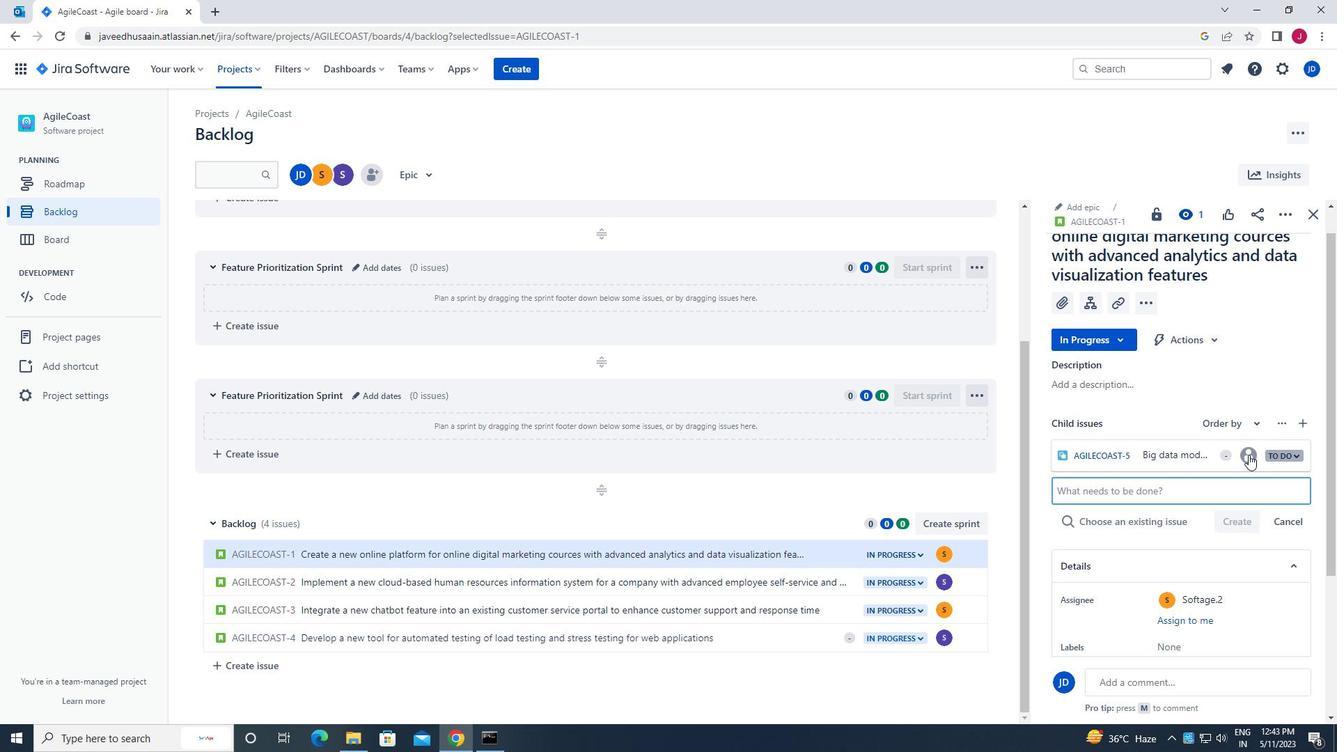 
Action: Mouse pressed left at (1246, 454)
Screenshot: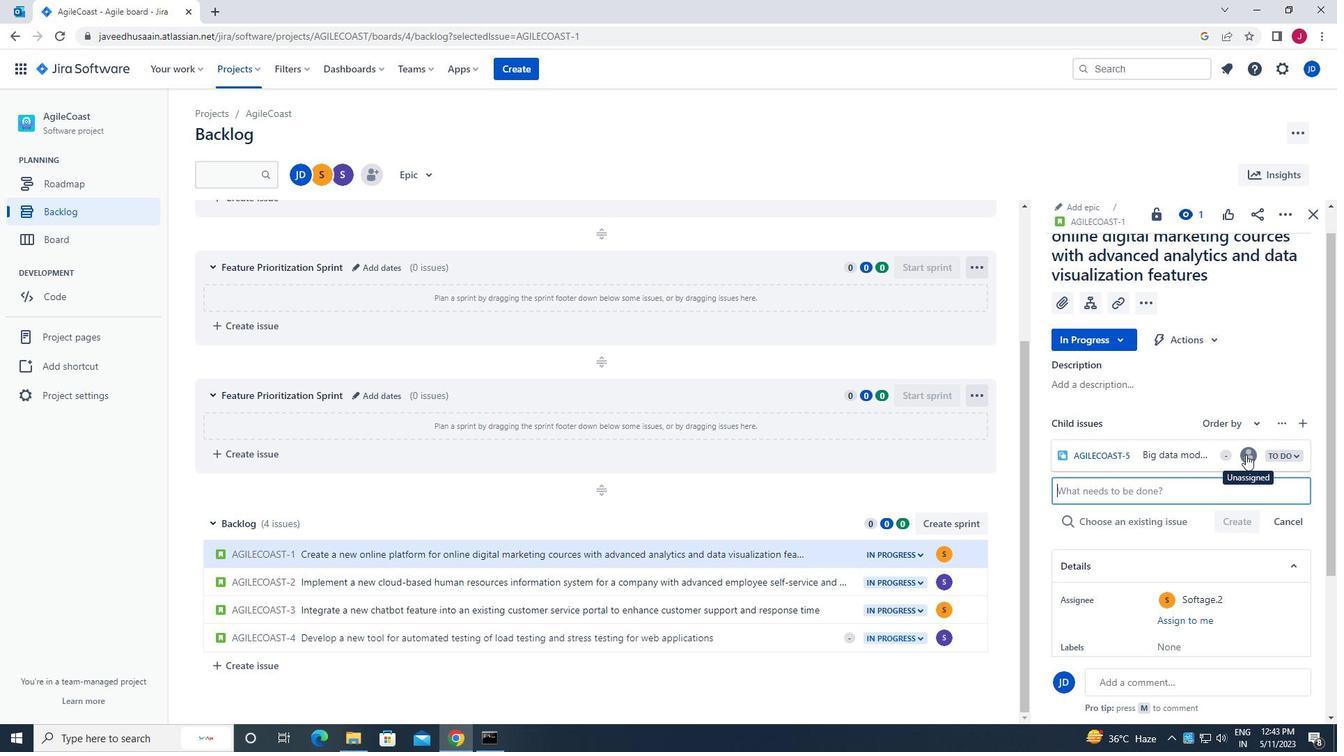 
Action: Mouse moved to (1109, 510)
Screenshot: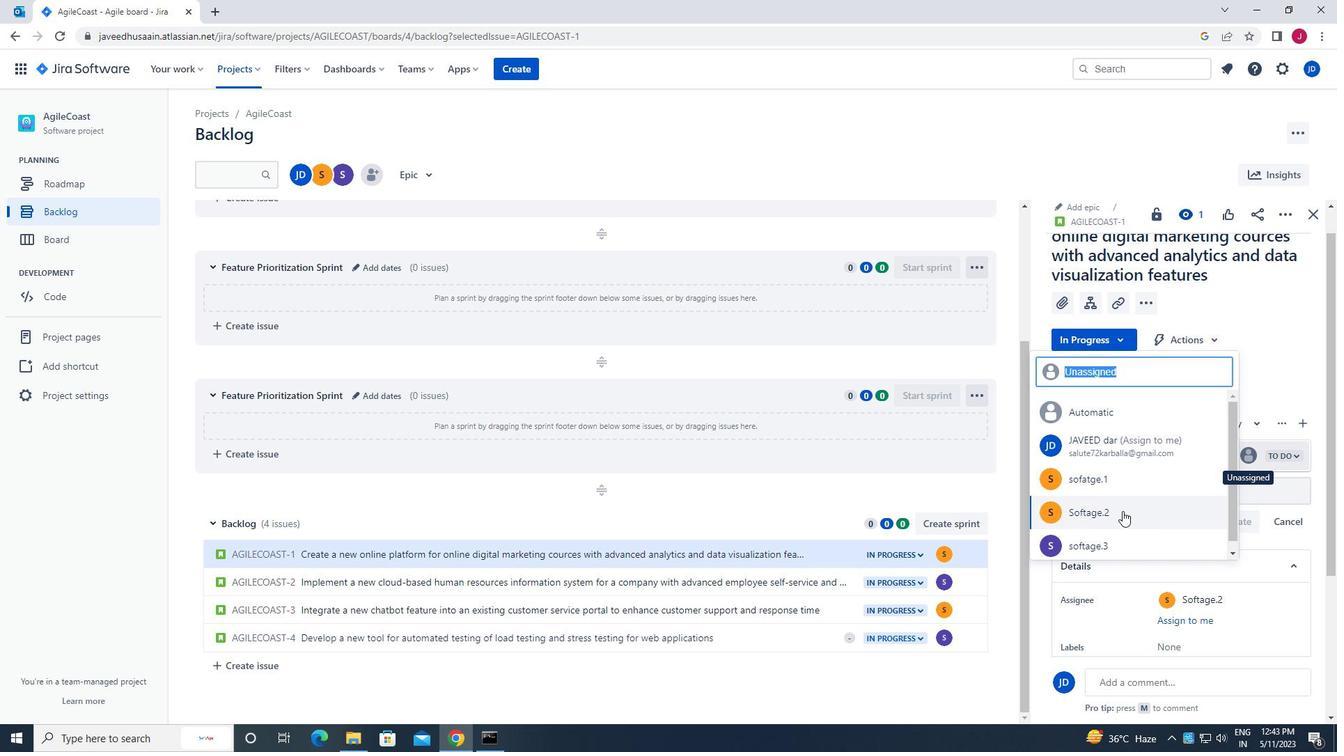 
Action: Mouse pressed left at (1109, 510)
Screenshot: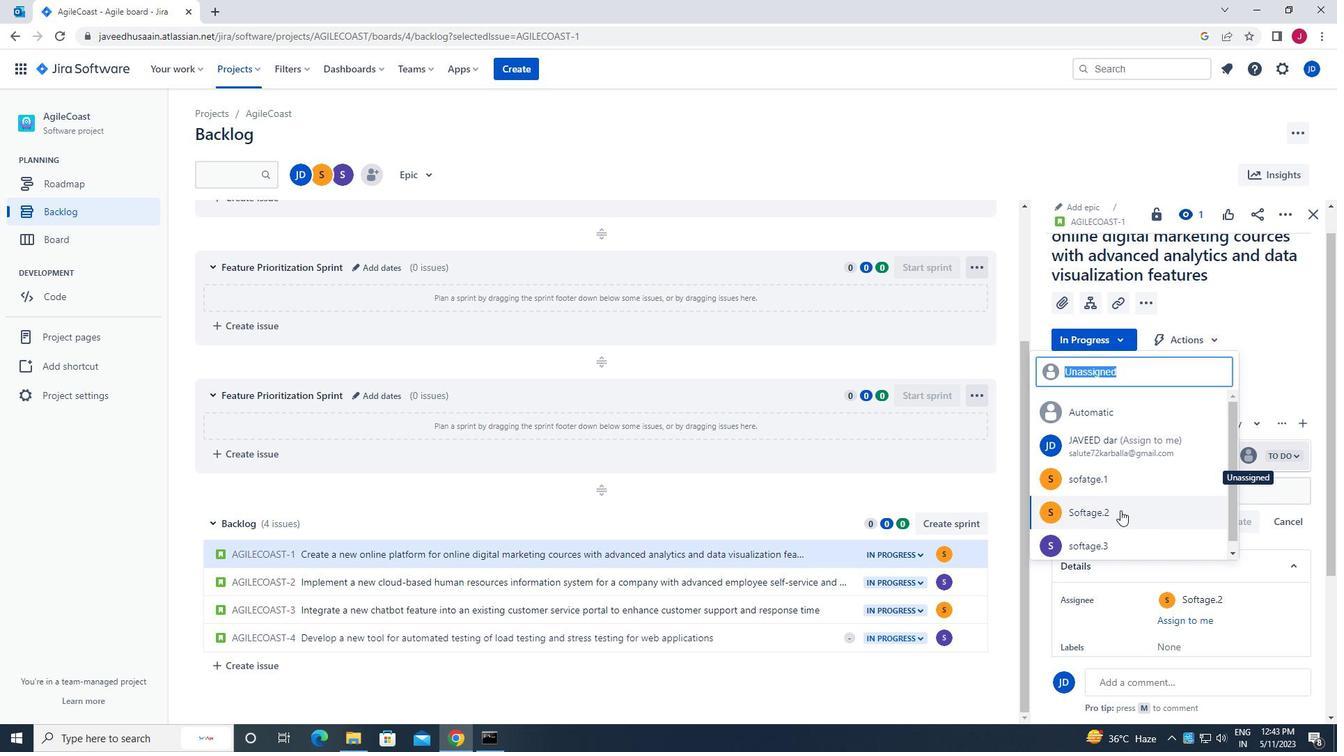 
Action: Mouse moved to (923, 580)
Screenshot: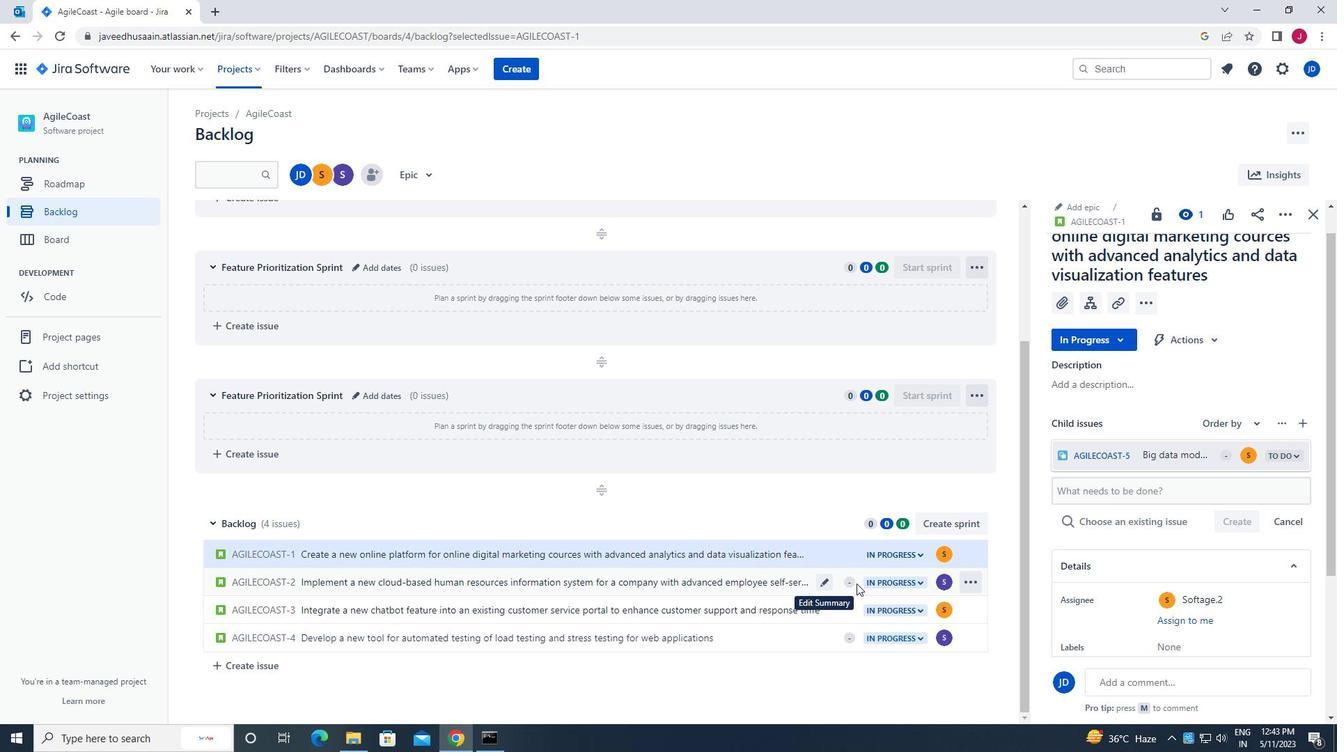 
Action: Mouse scrolled (923, 579) with delta (0, 0)
Screenshot: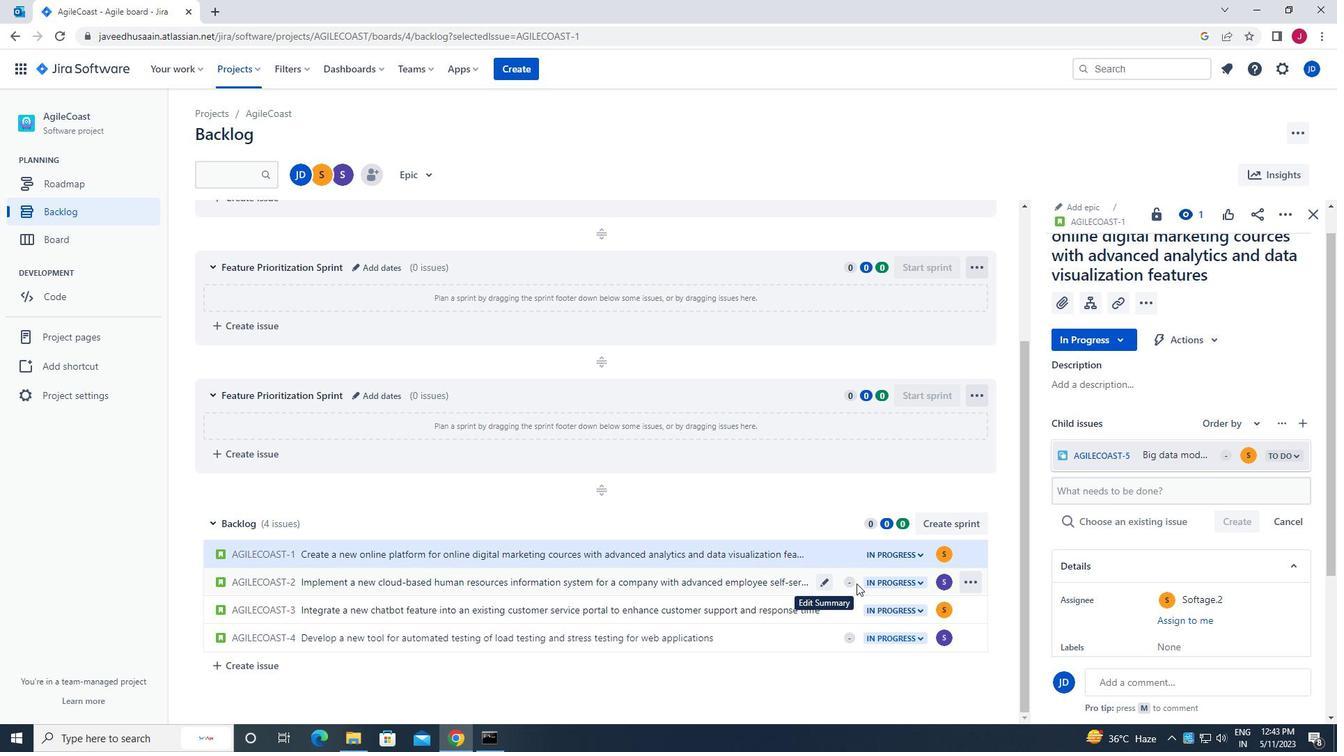 
Action: Mouse scrolled (923, 579) with delta (0, 0)
Screenshot: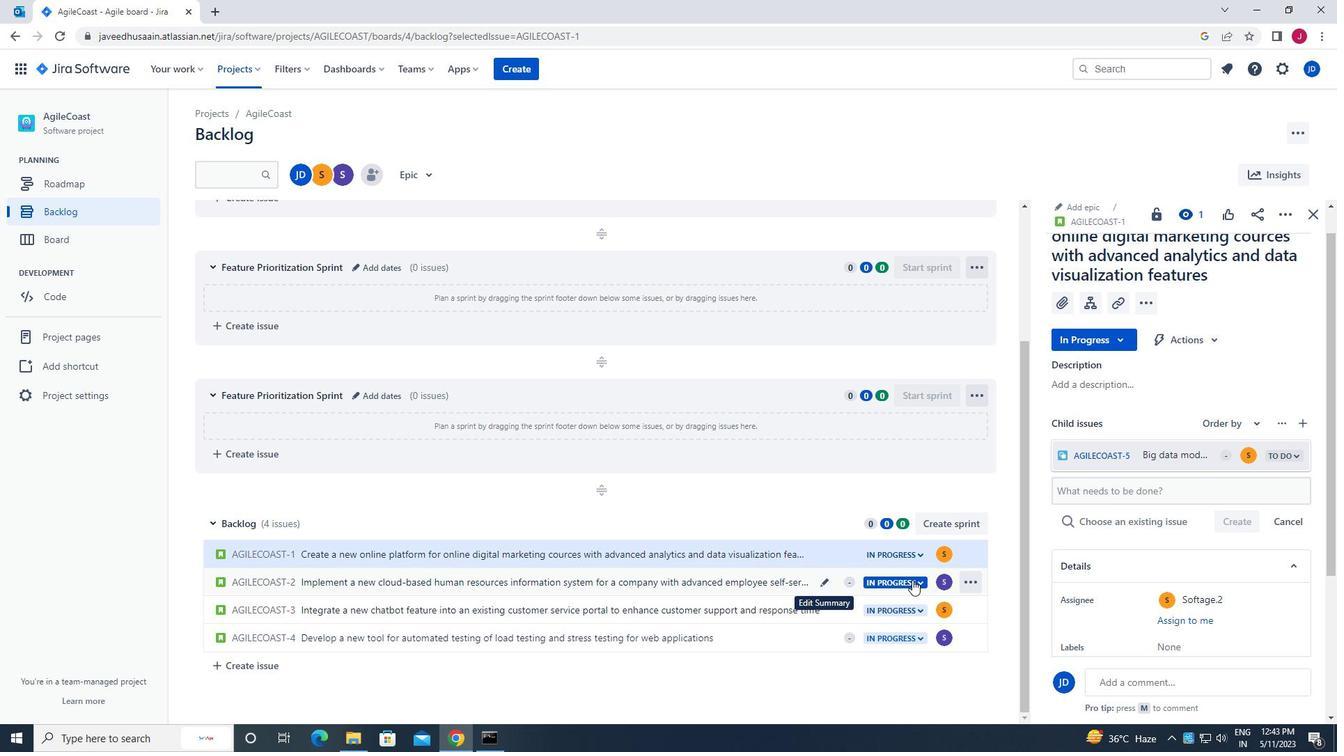 
Action: Mouse scrolled (923, 579) with delta (0, 0)
Screenshot: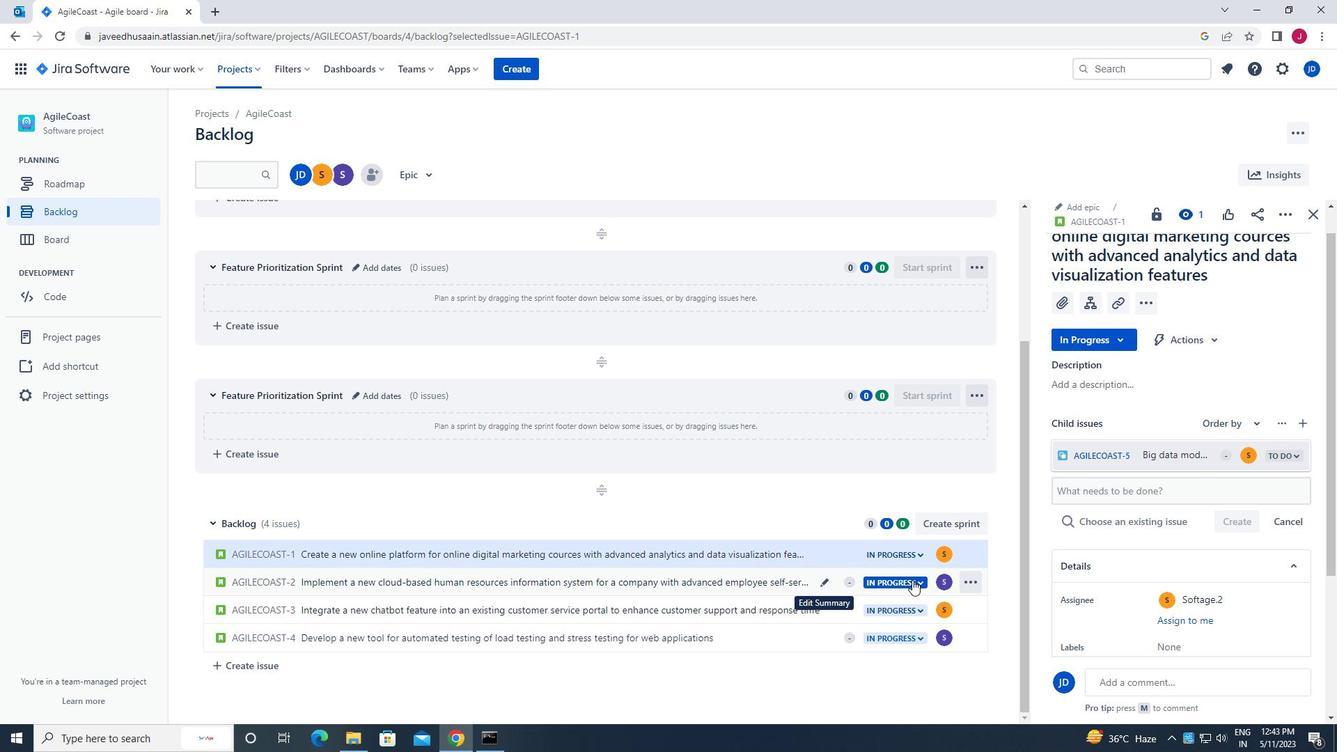 
Action: Mouse moved to (1315, 213)
Screenshot: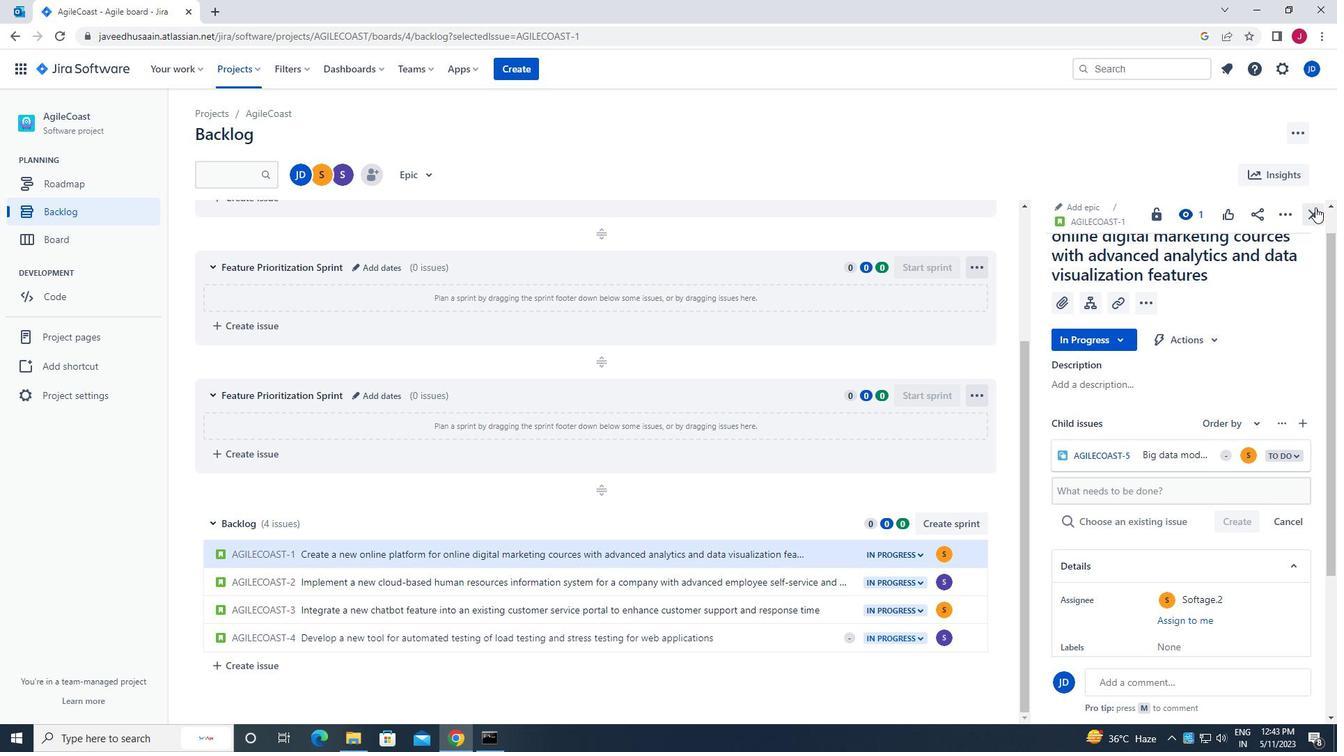 
Action: Mouse pressed left at (1315, 213)
Screenshot: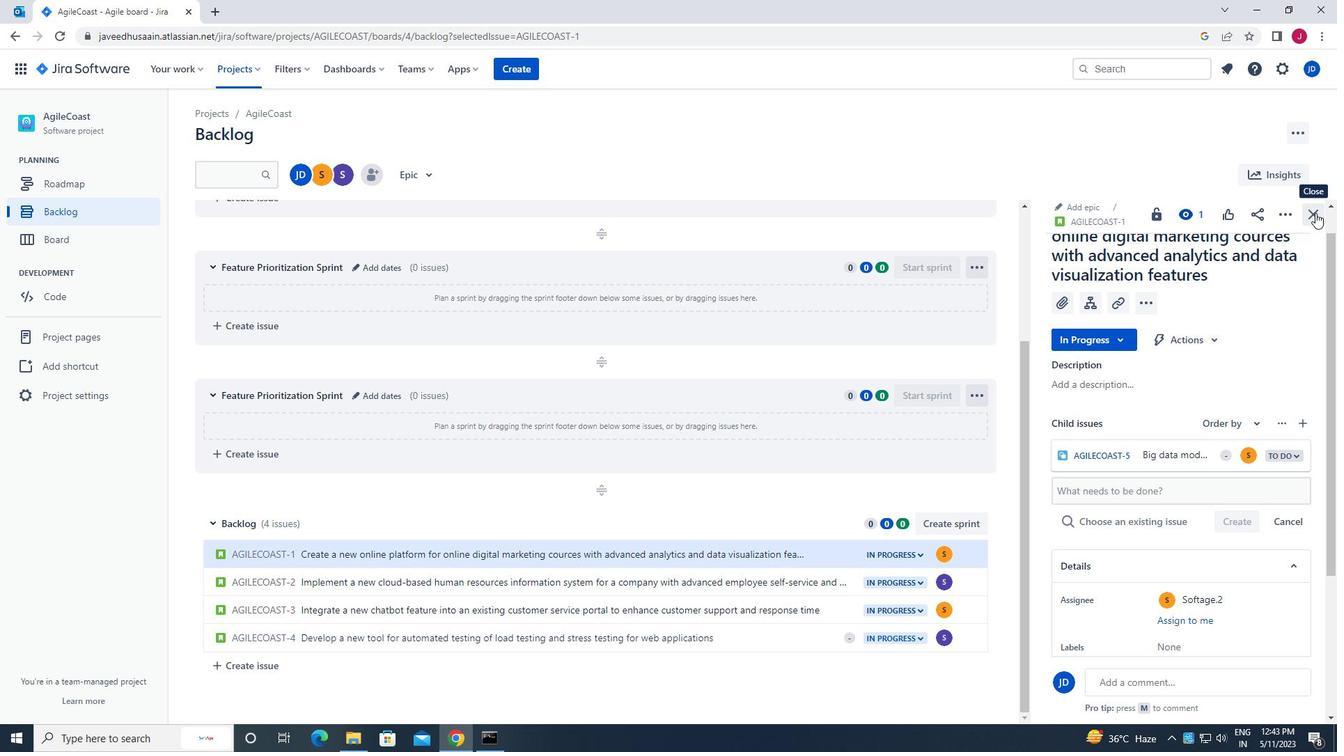 
Action: Mouse moved to (1041, 584)
Screenshot: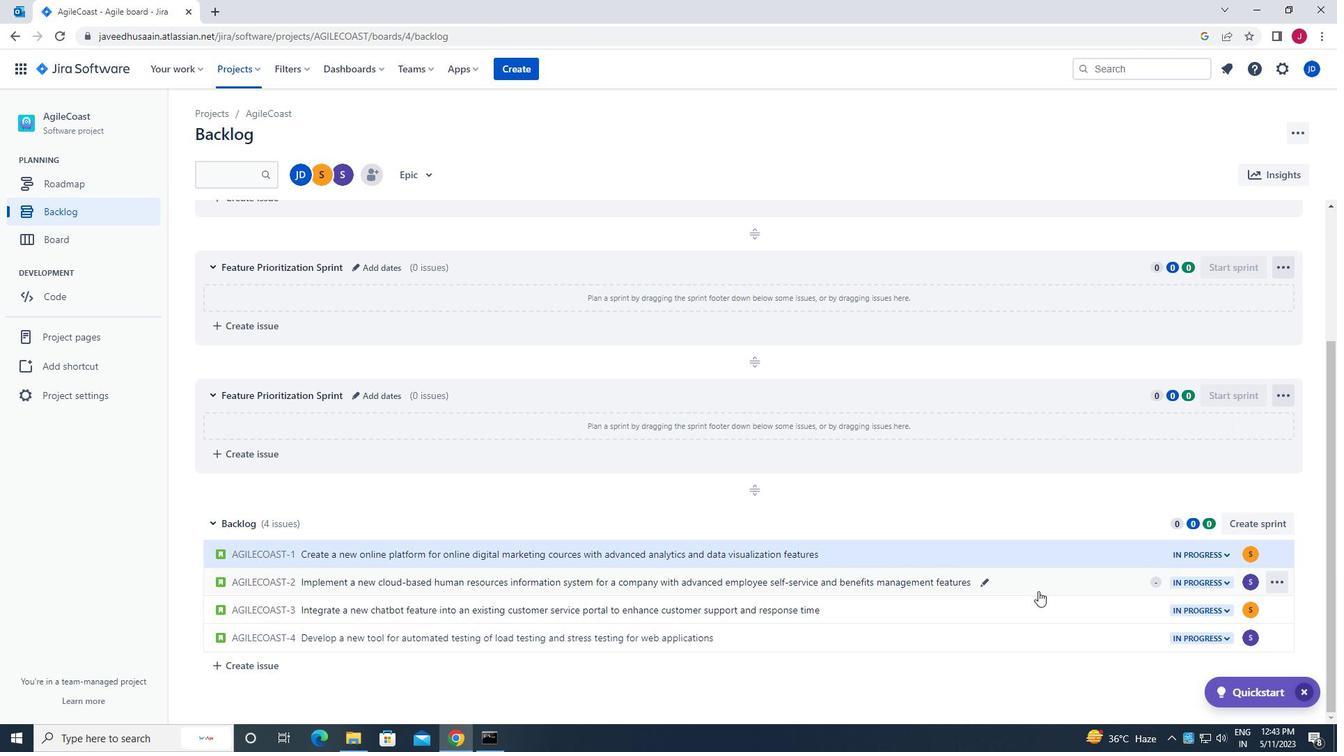 
Action: Mouse pressed left at (1041, 584)
Screenshot: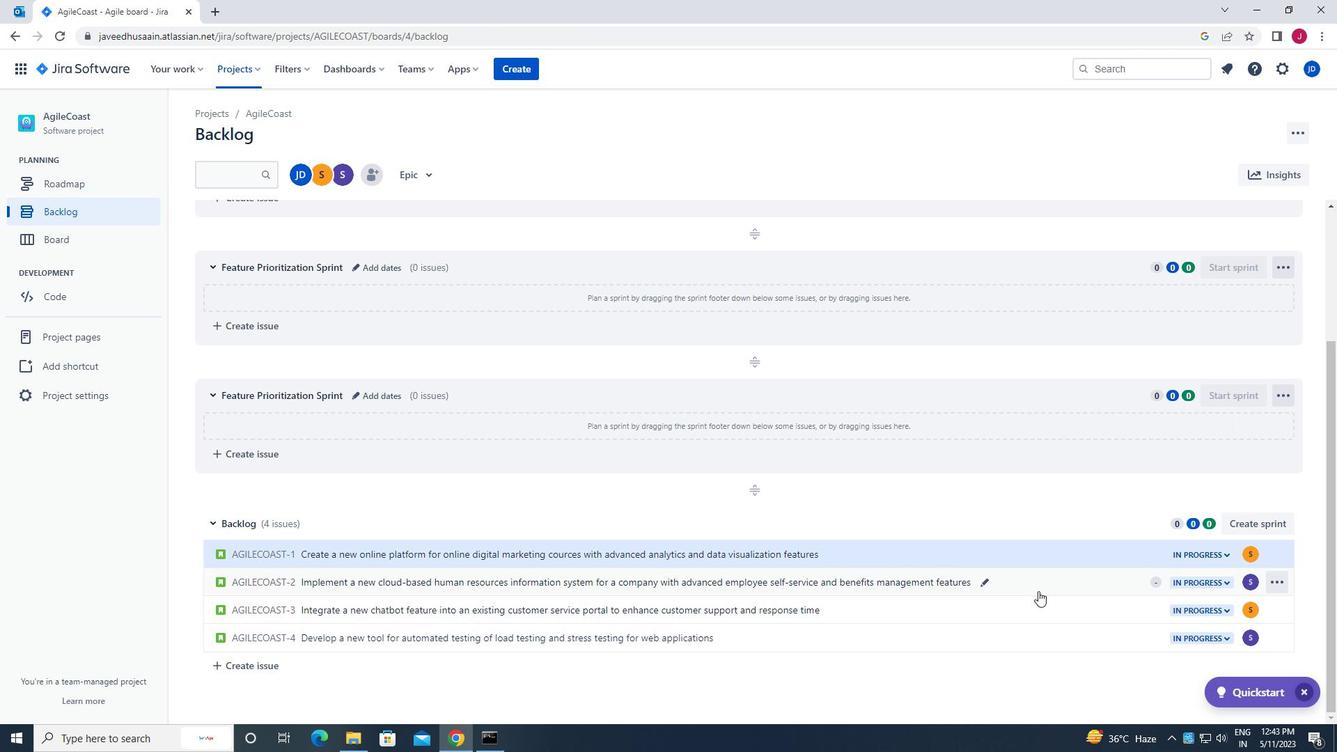 
Action: Mouse moved to (1090, 353)
Screenshot: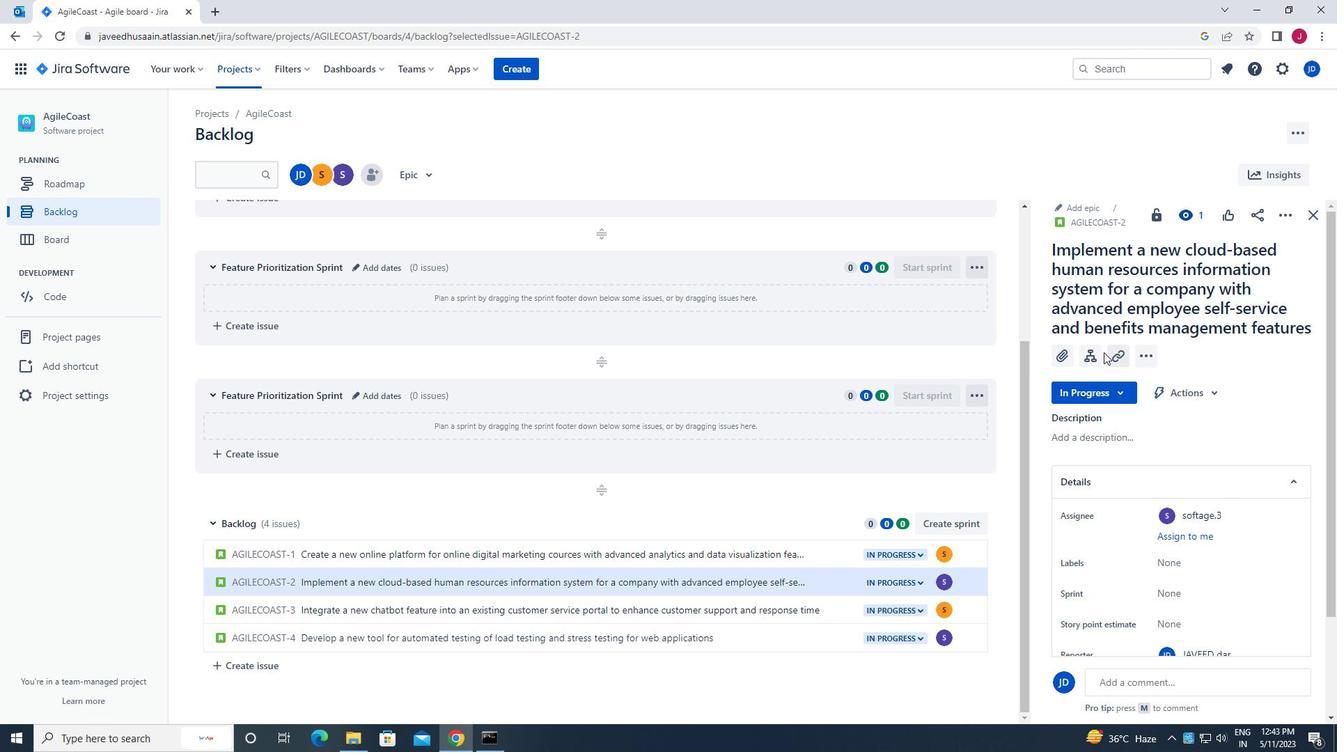 
Action: Mouse pressed left at (1090, 353)
Screenshot: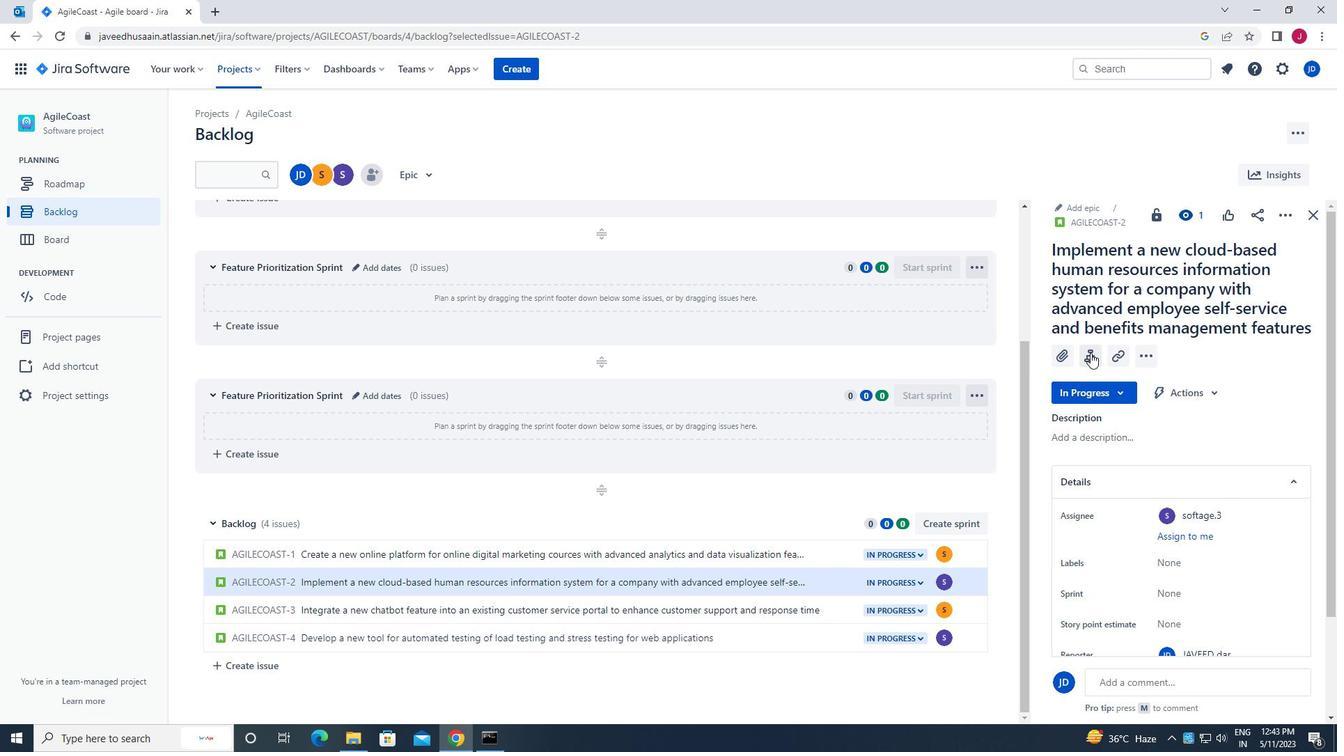 
Action: Mouse moved to (1102, 450)
Screenshot: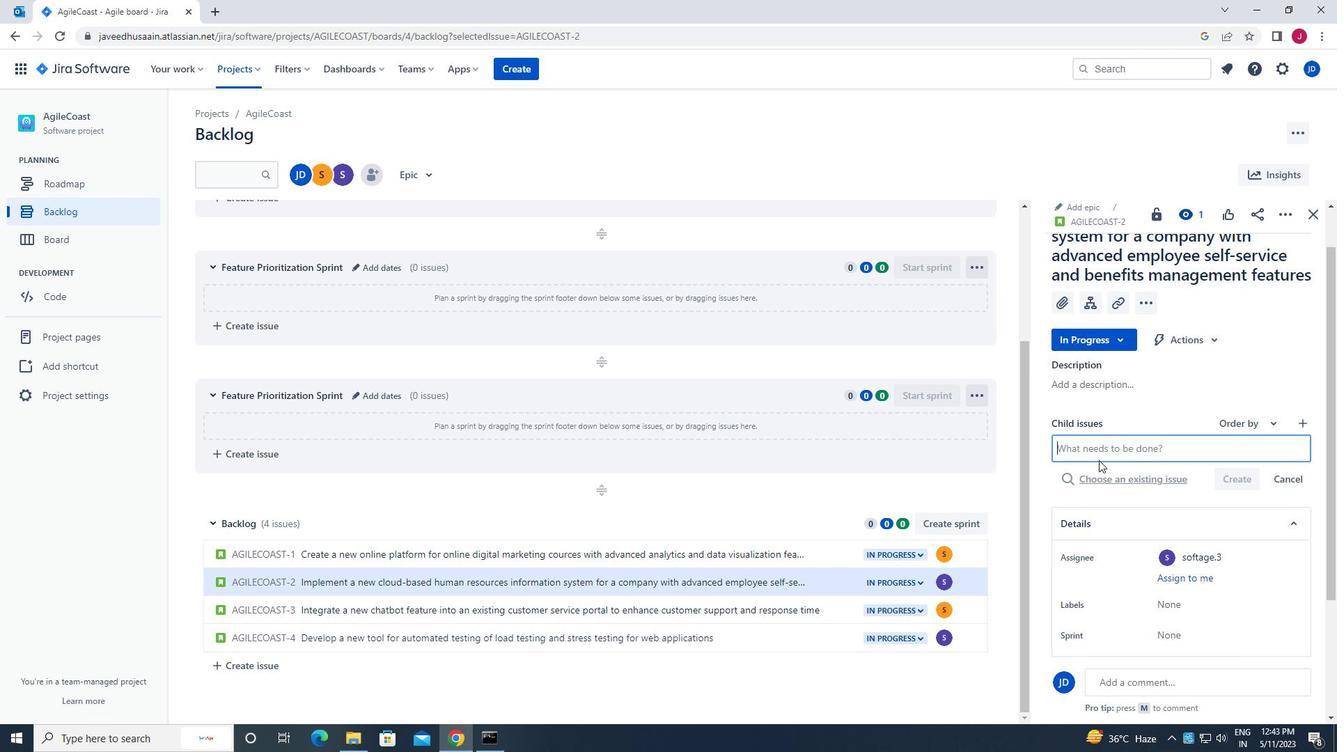 
Action: Mouse pressed left at (1102, 450)
Screenshot: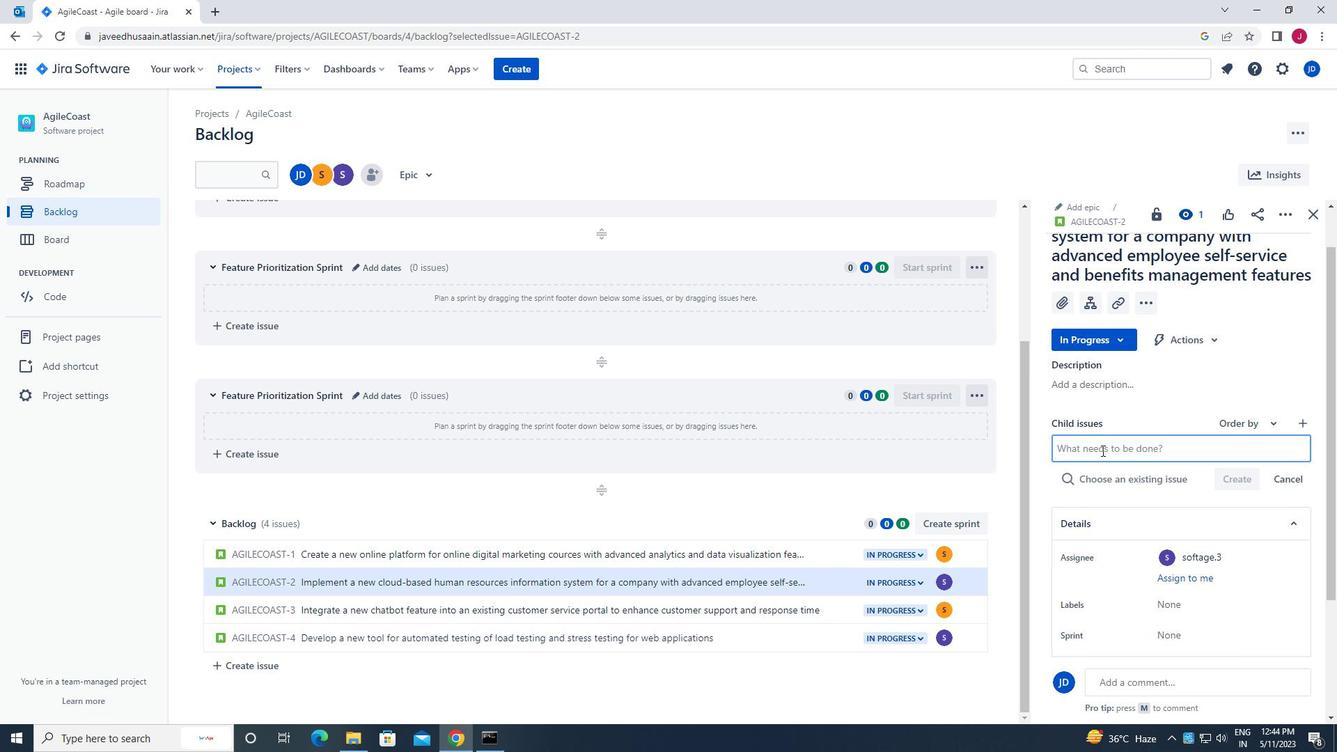 
Action: Mouse moved to (1100, 455)
Screenshot: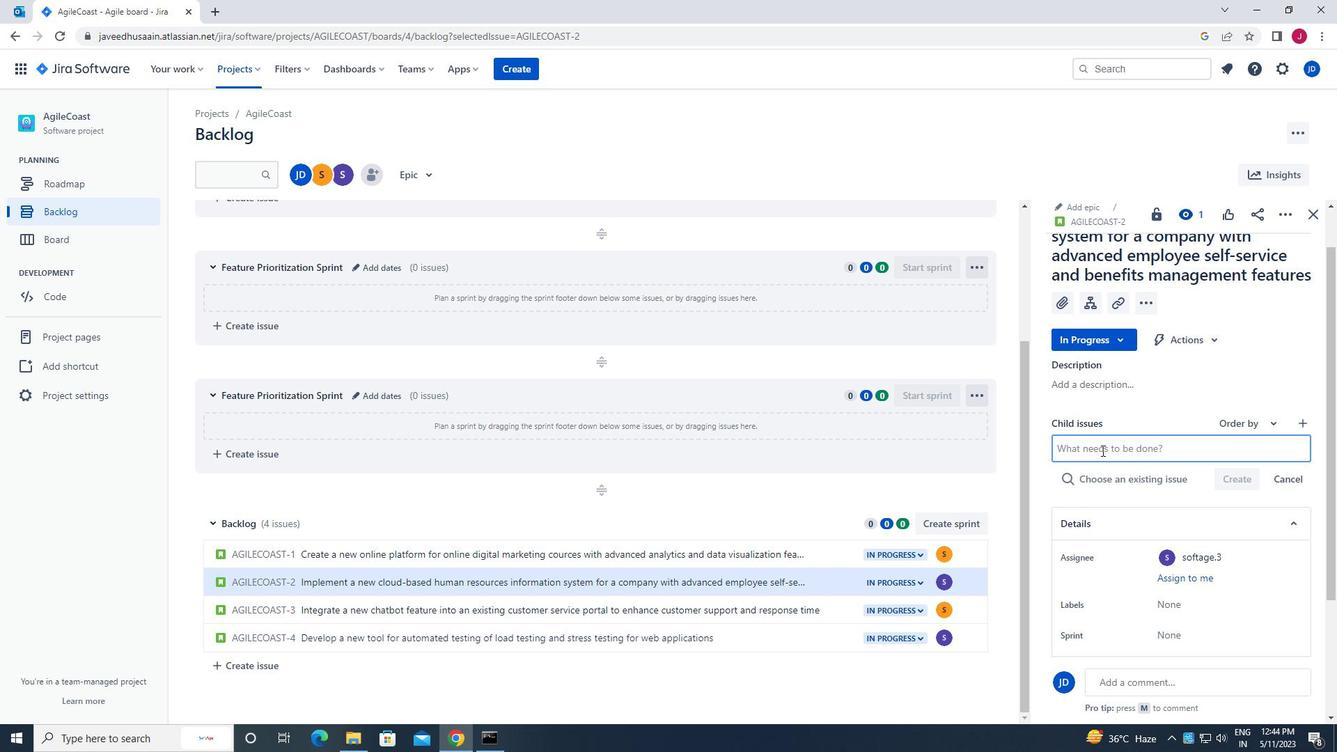 
Action: Key pressed <Key.caps_lock>k<Key.caps_lock>ubernetes<Key.space>cluster<Key.space>node<Key.space>and<Key.space>pod<Key.space>monitoring<Key.space>and<Key.space>optimization<Key.enter>
Screenshot: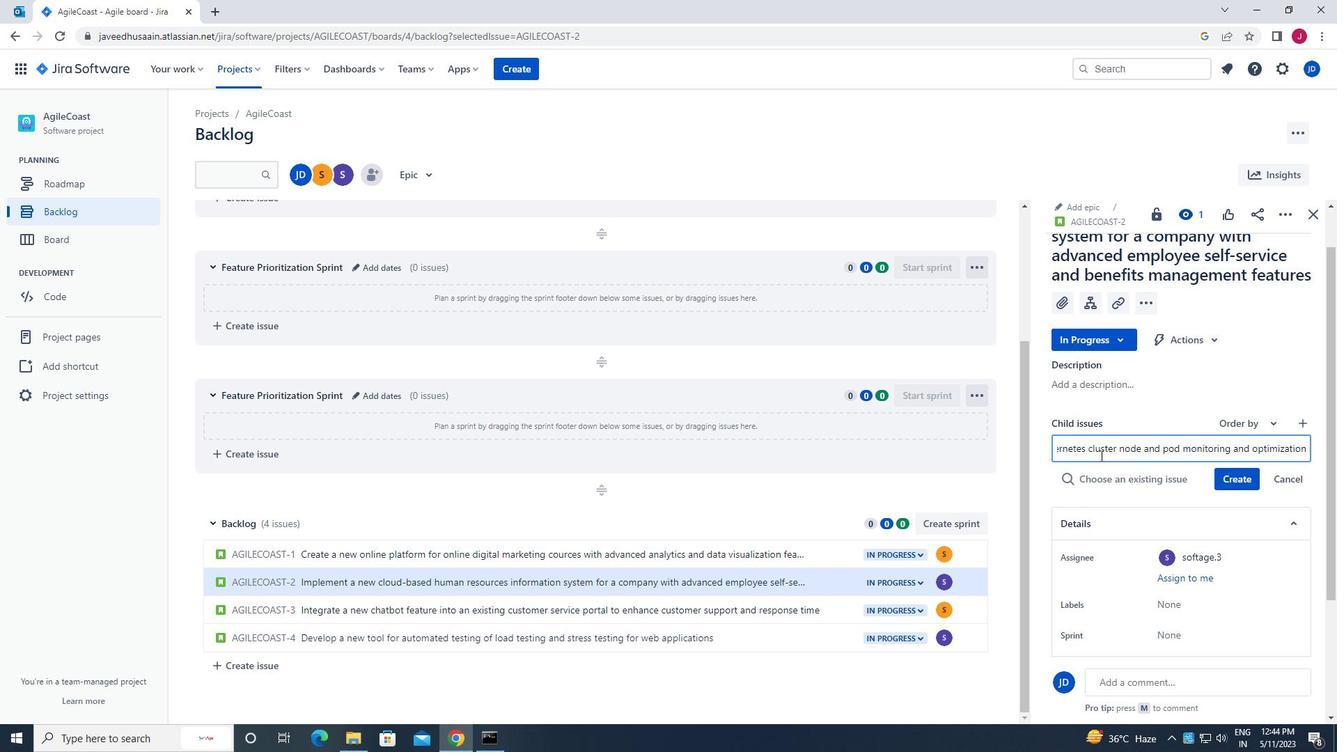 
Action: Mouse moved to (1245, 454)
Screenshot: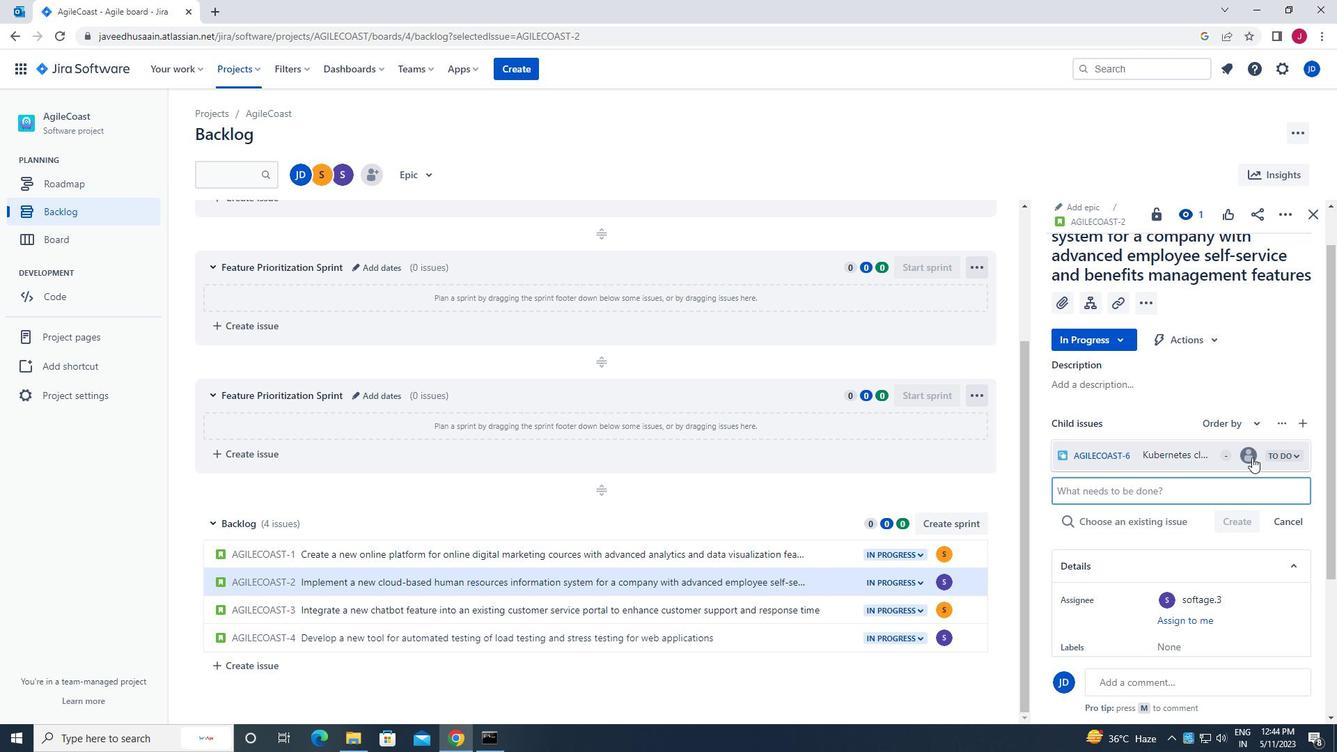 
Action: Mouse pressed left at (1245, 454)
Screenshot: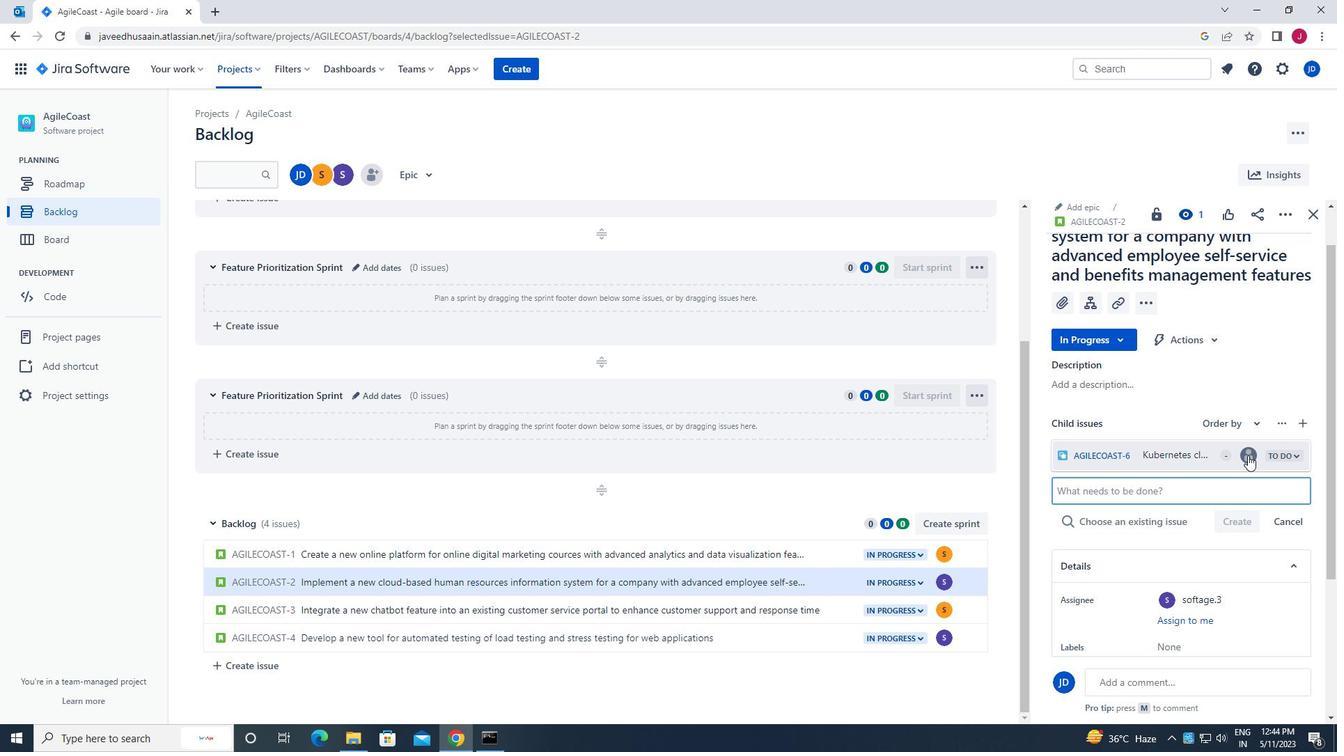 
Action: Mouse moved to (1107, 544)
Screenshot: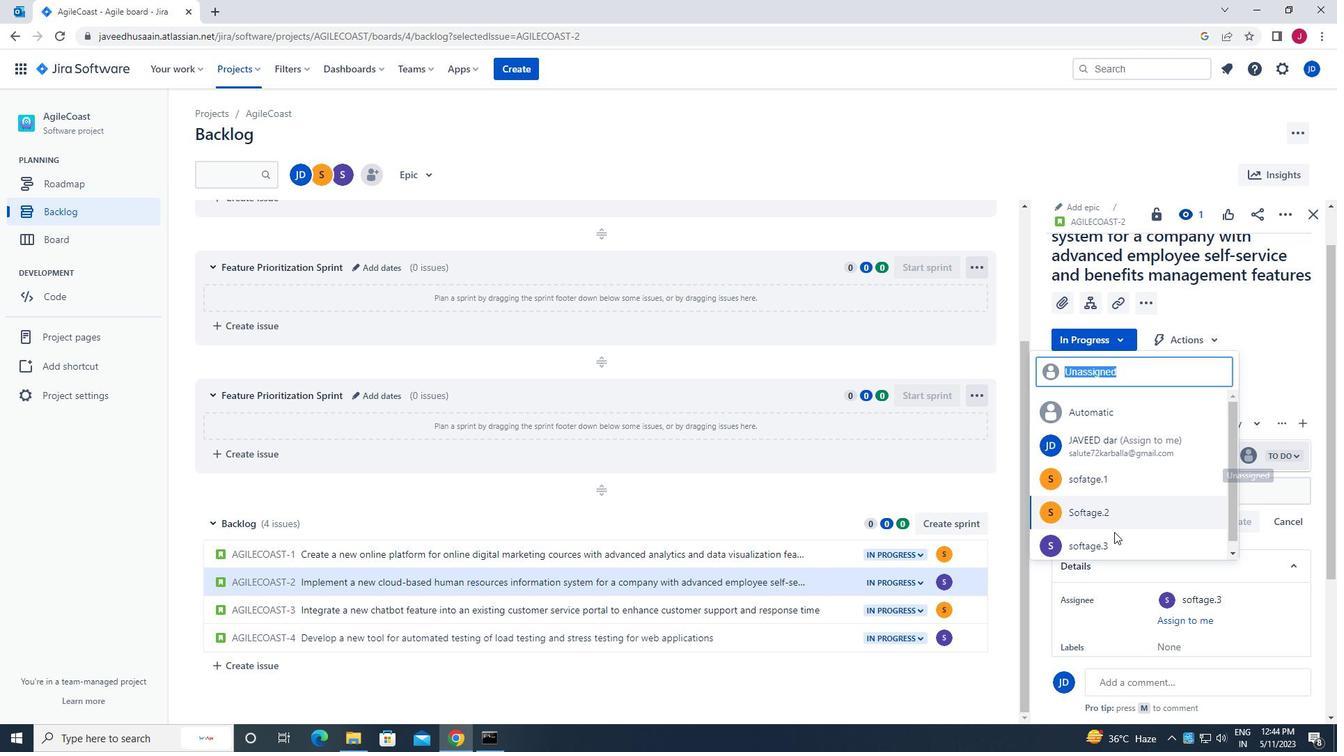 
Action: Mouse pressed left at (1107, 544)
Screenshot: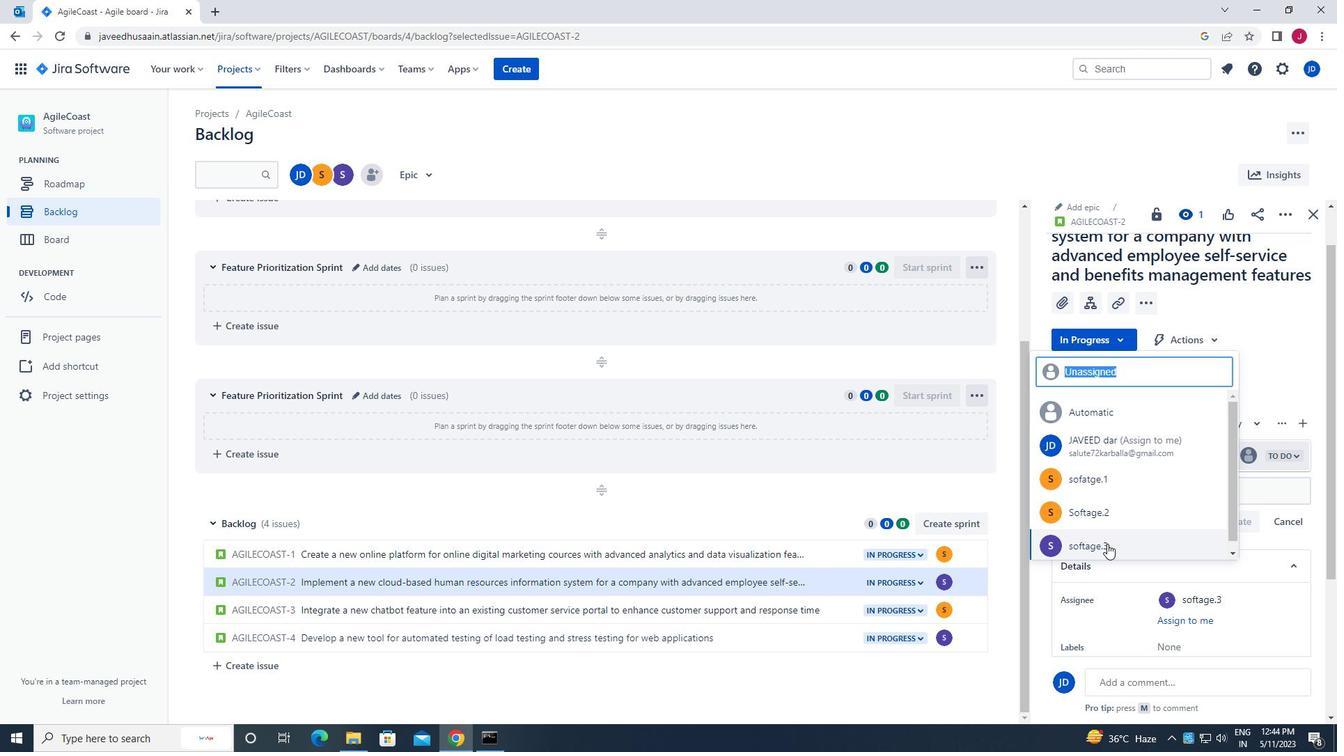 
Action: Mouse moved to (1316, 215)
Screenshot: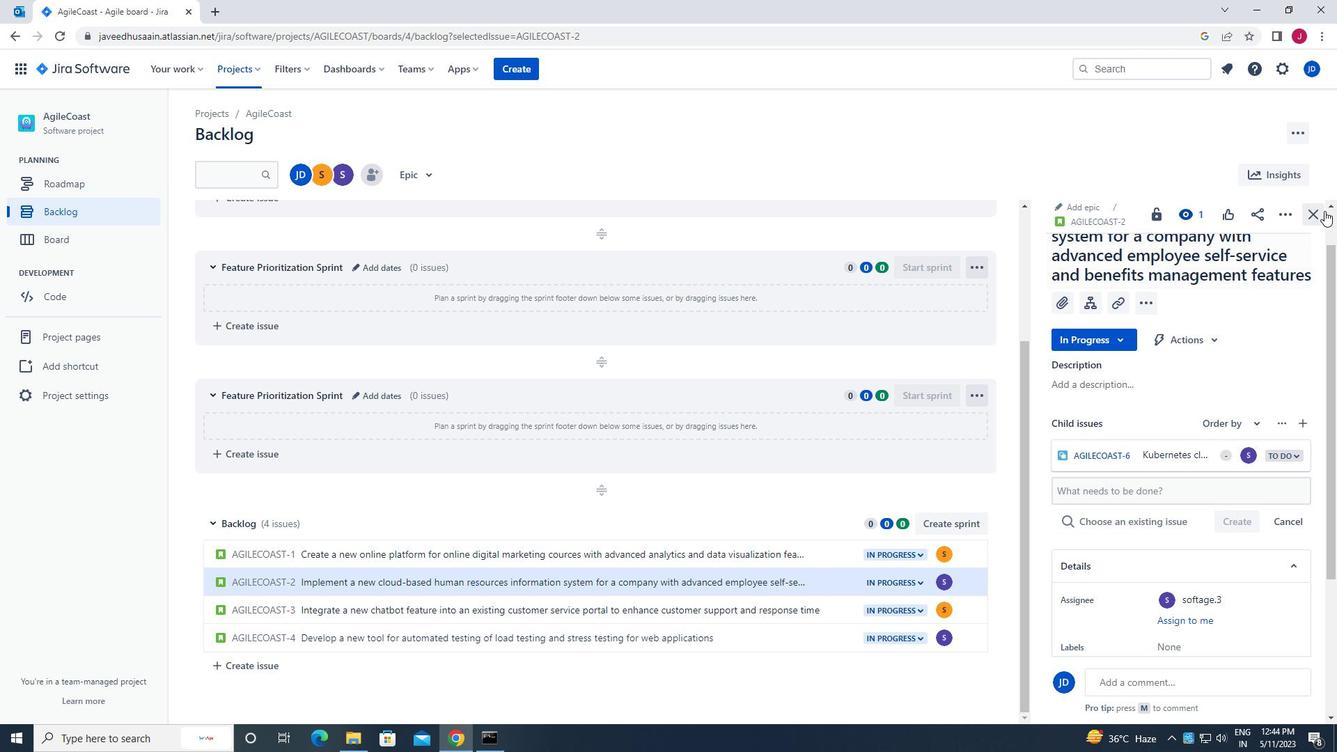 
Action: Mouse pressed left at (1316, 215)
Screenshot: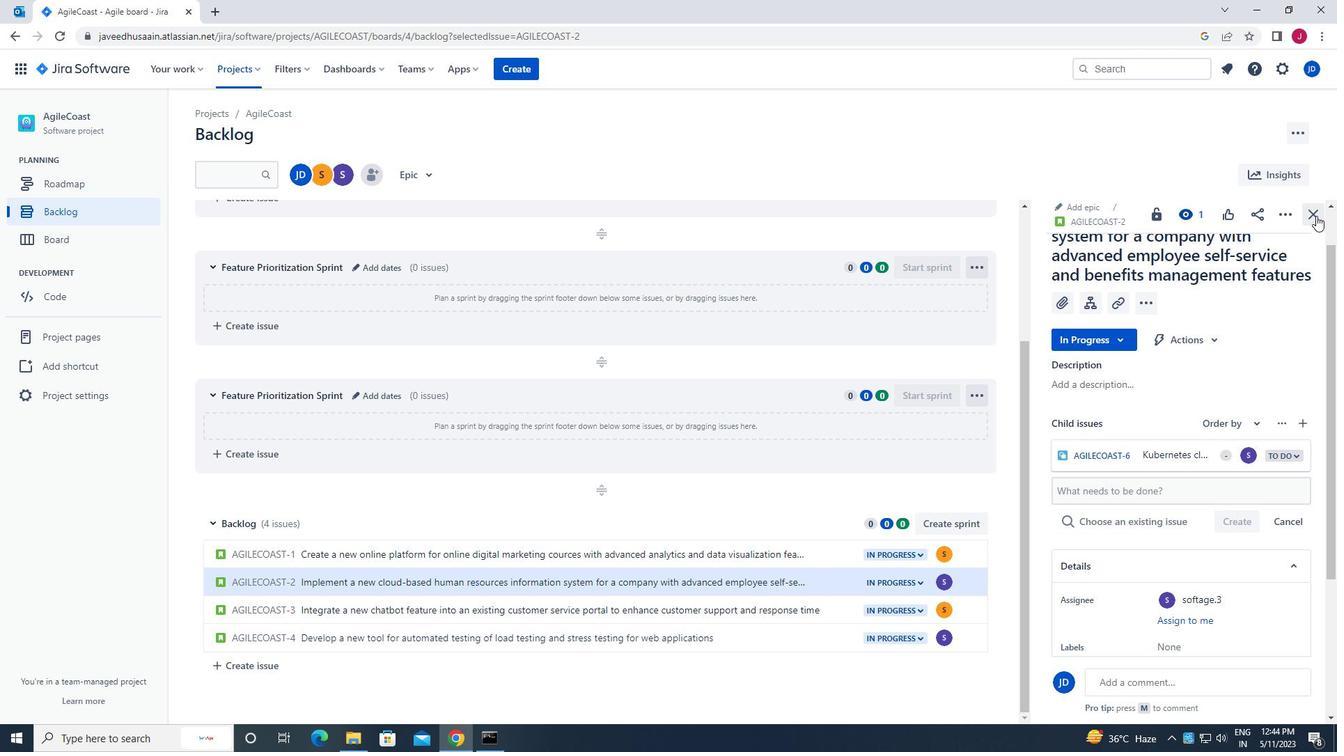 
